 Task: Search one way flight ticket for 5 adults, 2 children, 1 infant in seat and 2 infants on lap in economy from Charlottesville: Charlottesville-albemarle Airport to Gillette: Gillette Campbell County Airport on 5-1-2023. Choice of flights is JetBlue. Number of bags: 6 checked bags. Price is upto 97000. Outbound departure time preference is 22:00.
Action: Mouse moved to (226, 397)
Screenshot: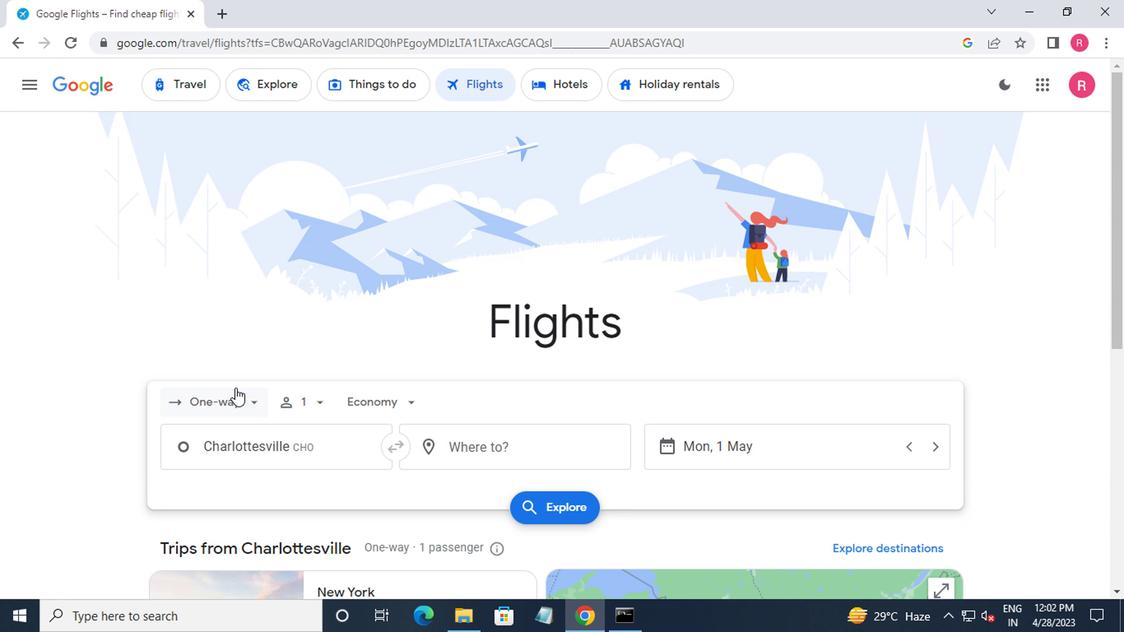 
Action: Mouse pressed left at (226, 397)
Screenshot: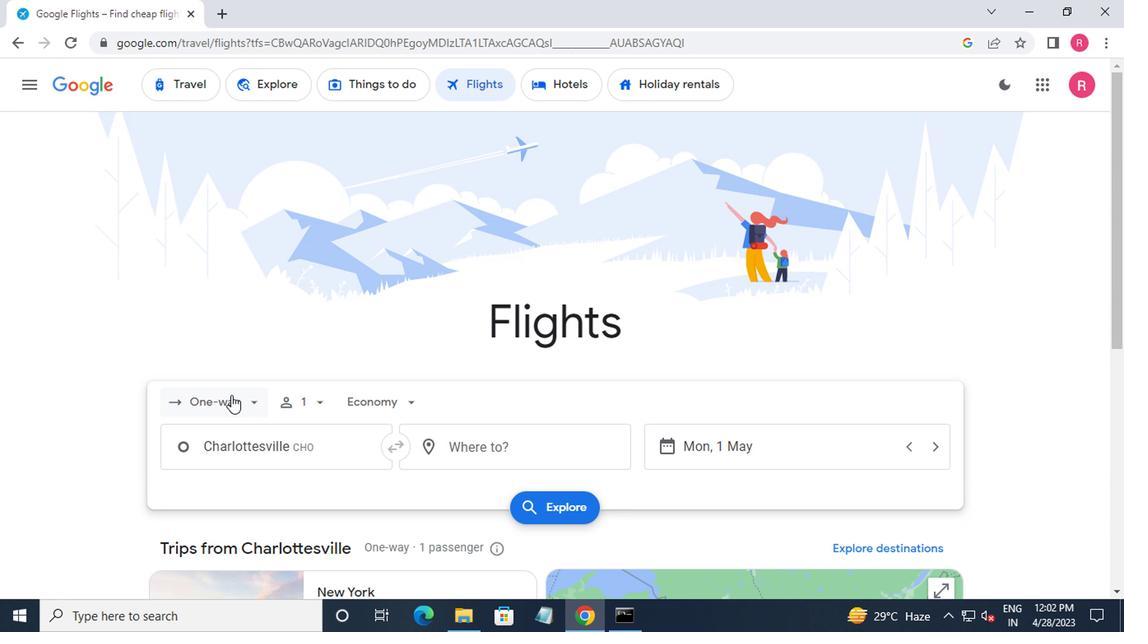 
Action: Mouse moved to (232, 477)
Screenshot: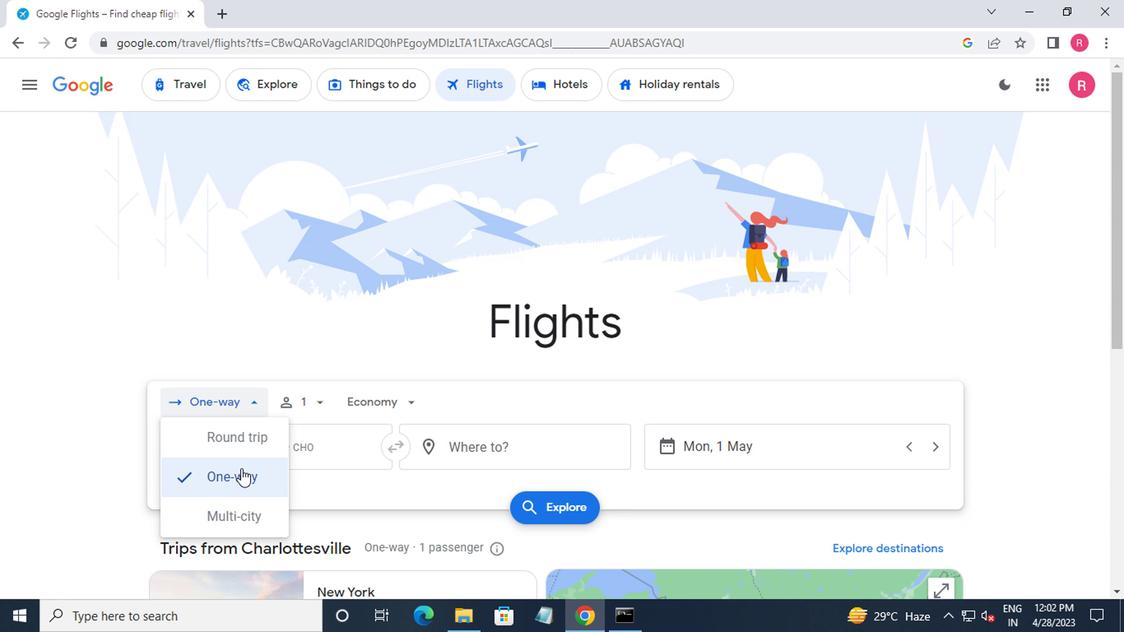 
Action: Mouse pressed left at (232, 477)
Screenshot: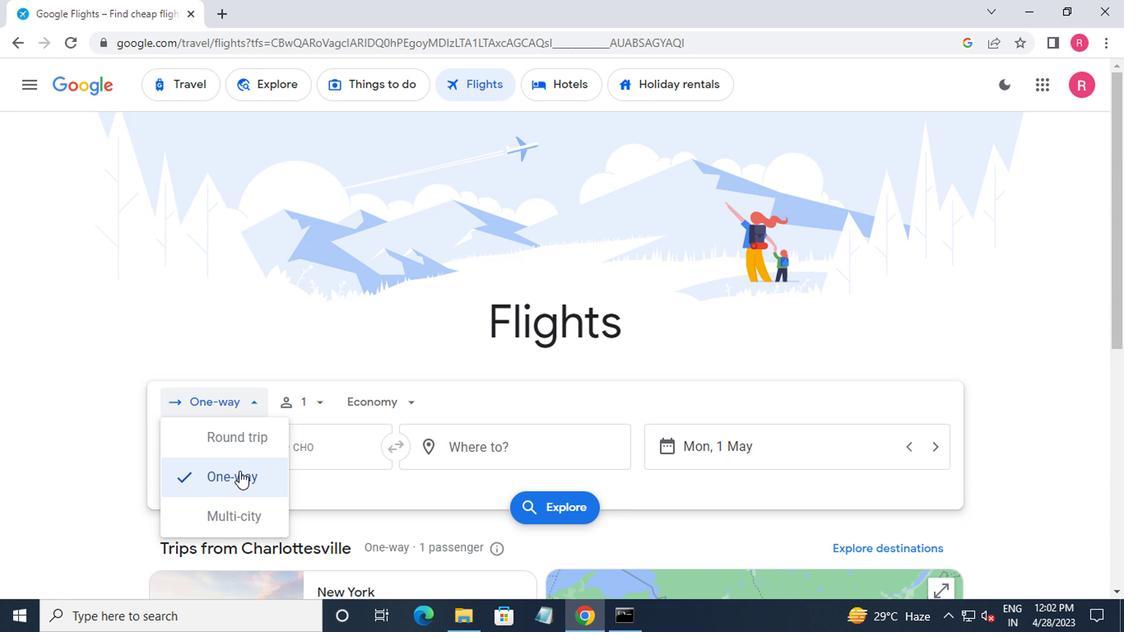 
Action: Mouse moved to (308, 413)
Screenshot: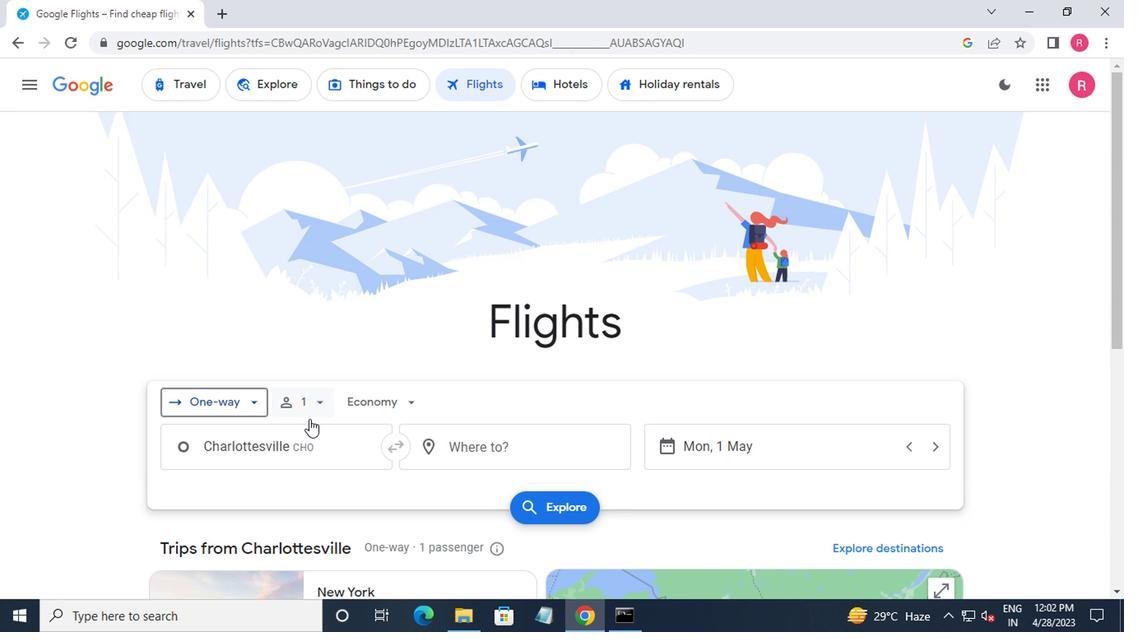 
Action: Mouse pressed left at (308, 413)
Screenshot: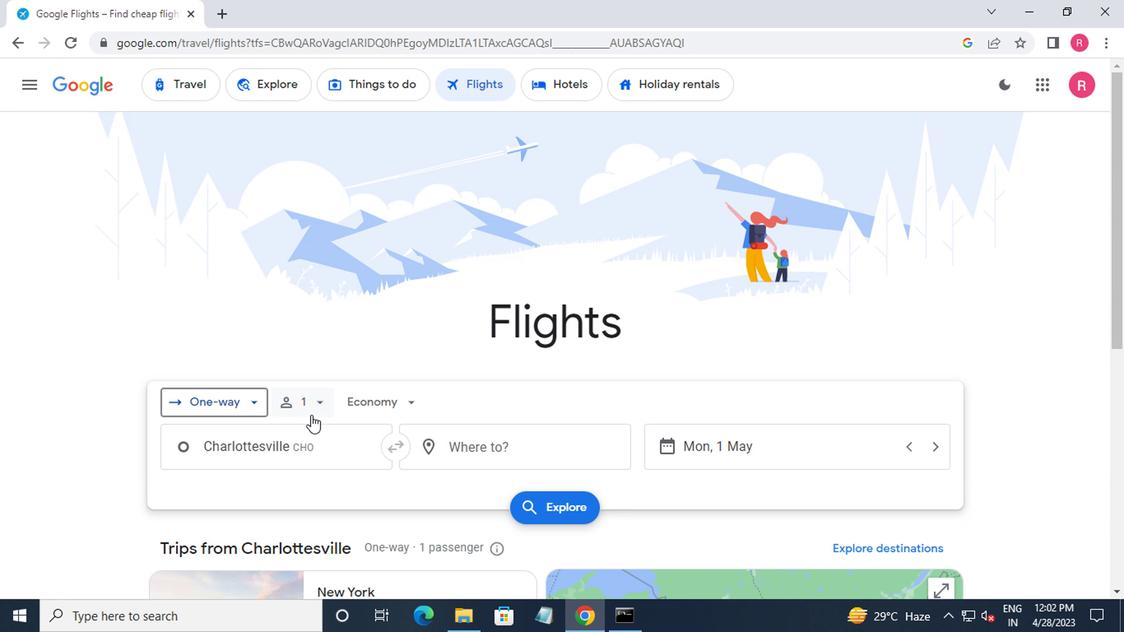 
Action: Mouse moved to (448, 450)
Screenshot: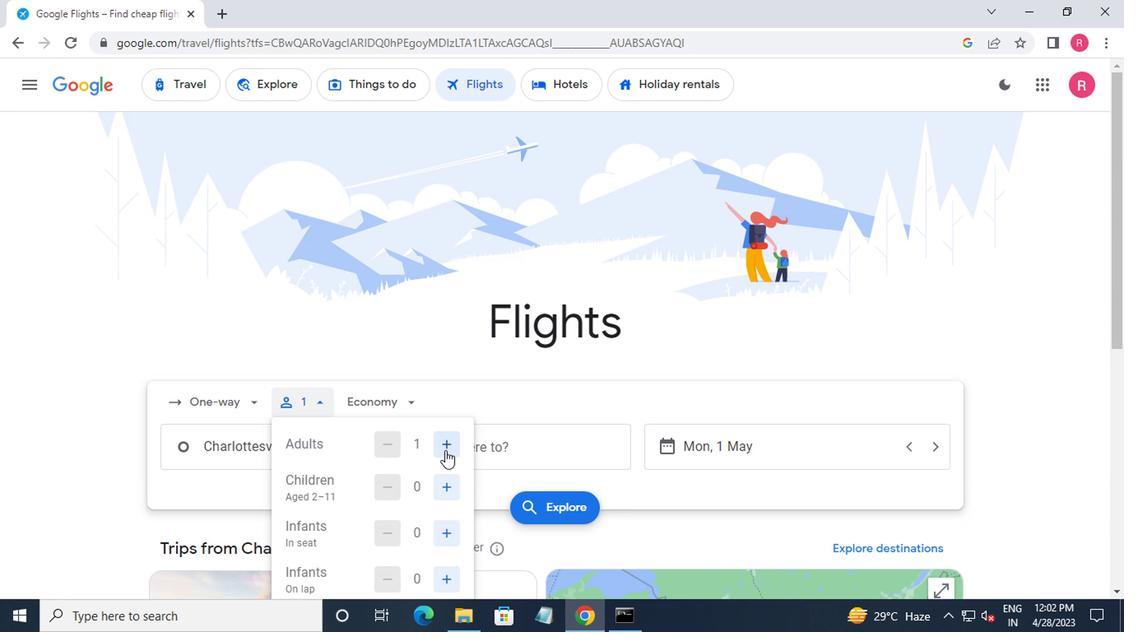 
Action: Mouse pressed left at (448, 450)
Screenshot: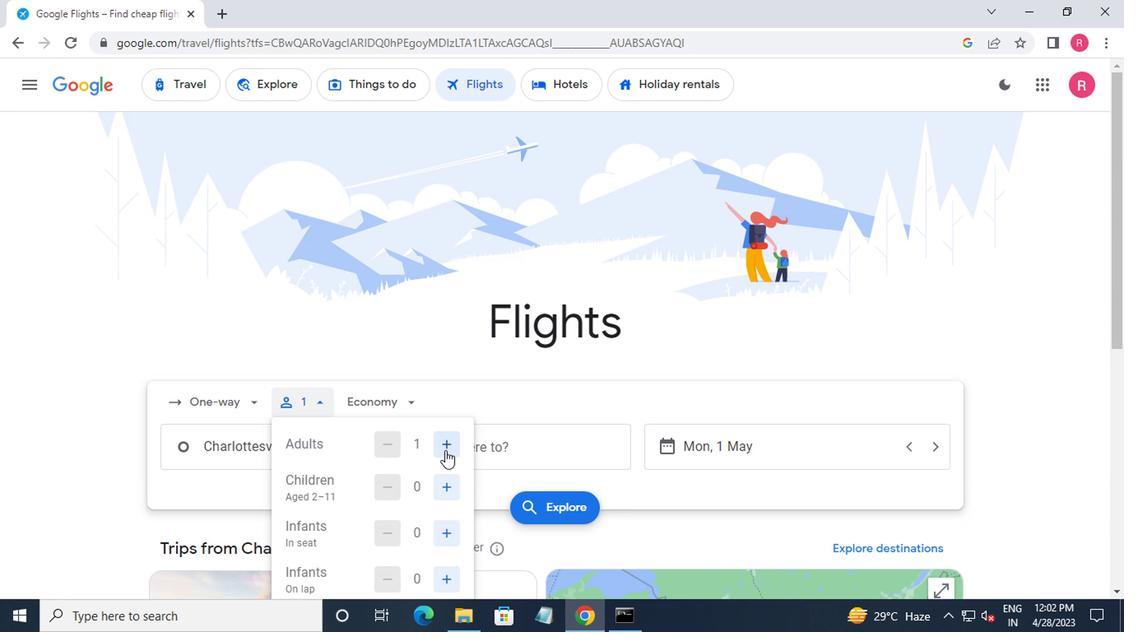
Action: Mouse moved to (449, 449)
Screenshot: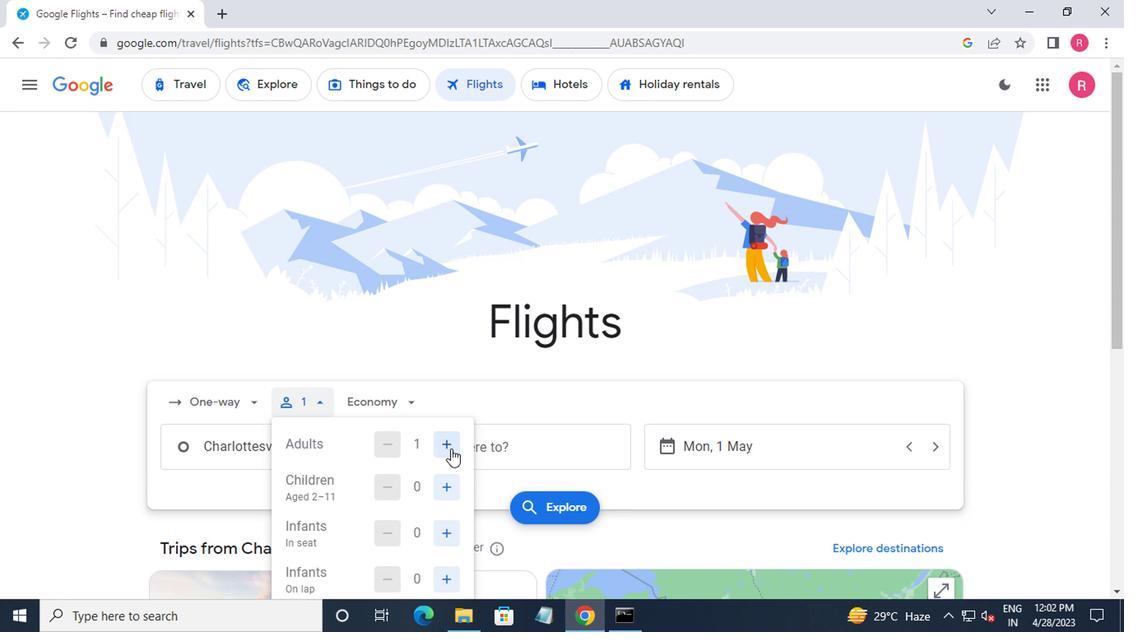 
Action: Mouse pressed left at (449, 449)
Screenshot: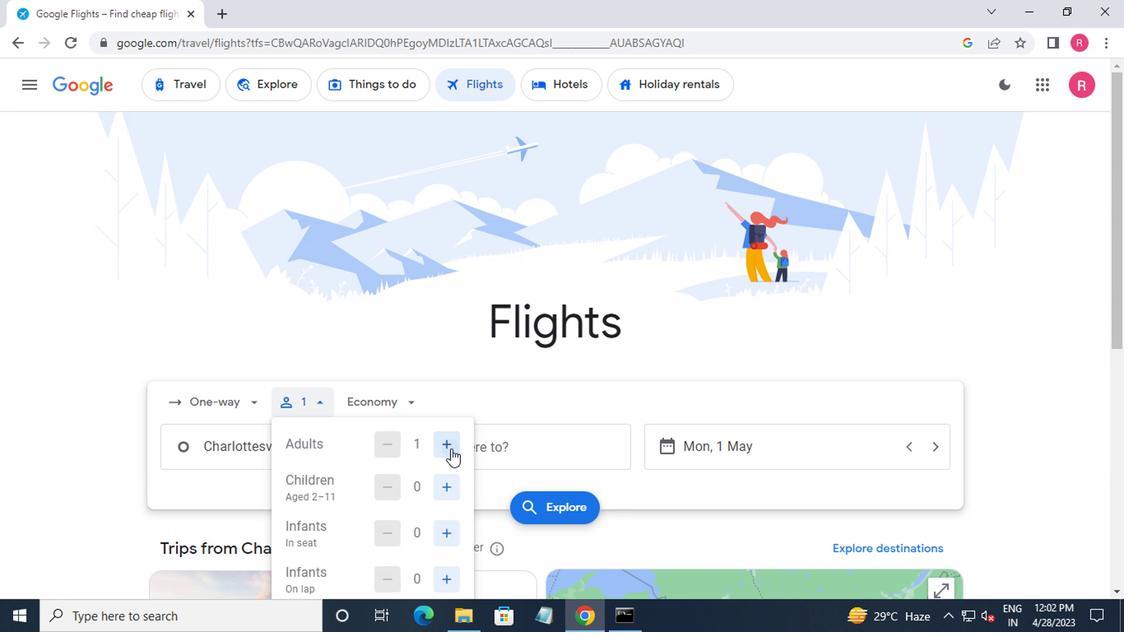 
Action: Mouse pressed left at (449, 449)
Screenshot: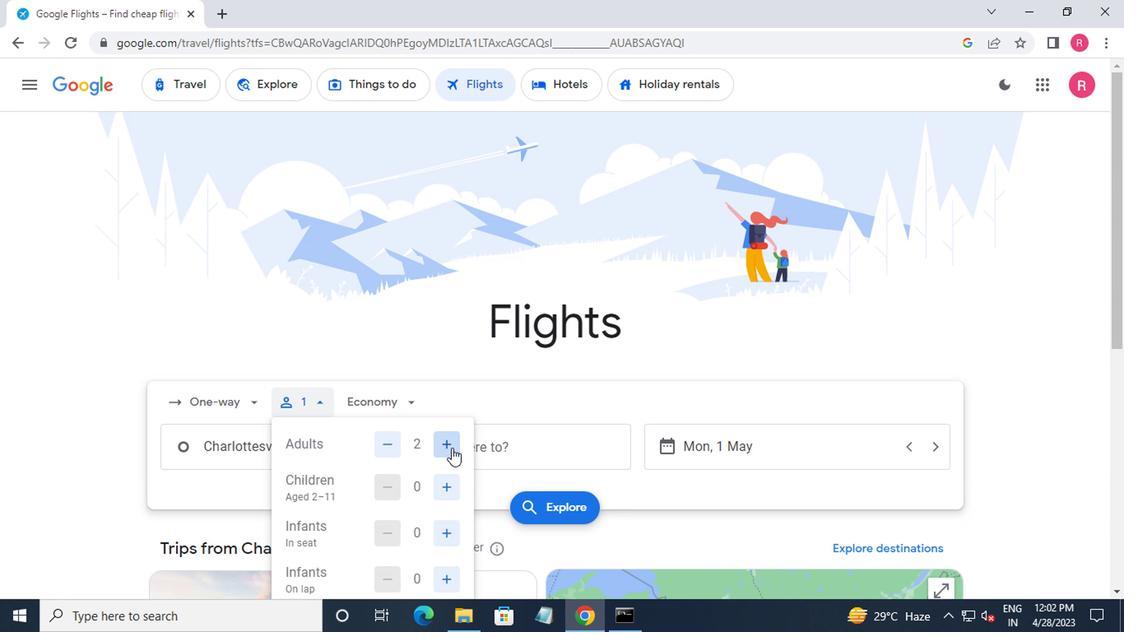 
Action: Mouse moved to (438, 488)
Screenshot: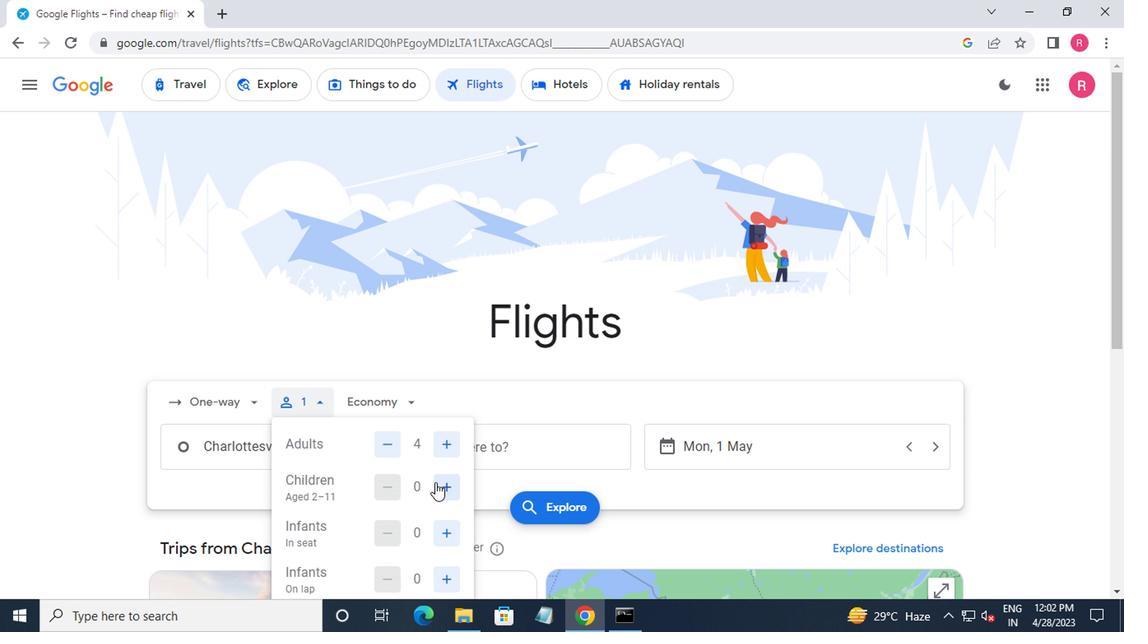 
Action: Mouse pressed left at (438, 488)
Screenshot: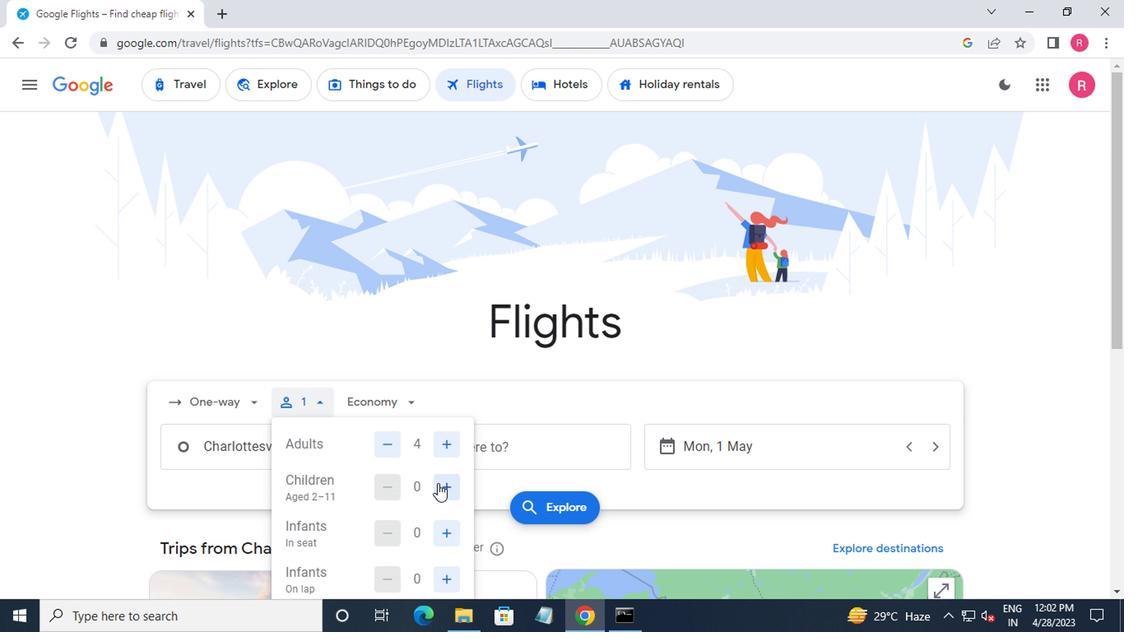 
Action: Mouse moved to (395, 491)
Screenshot: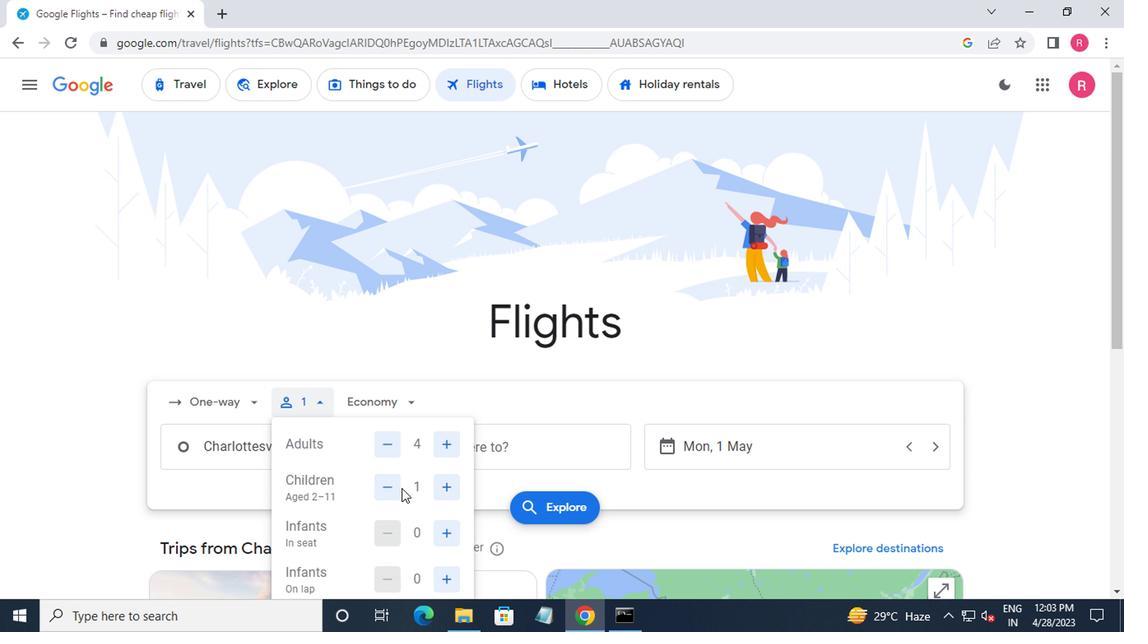 
Action: Mouse pressed left at (395, 491)
Screenshot: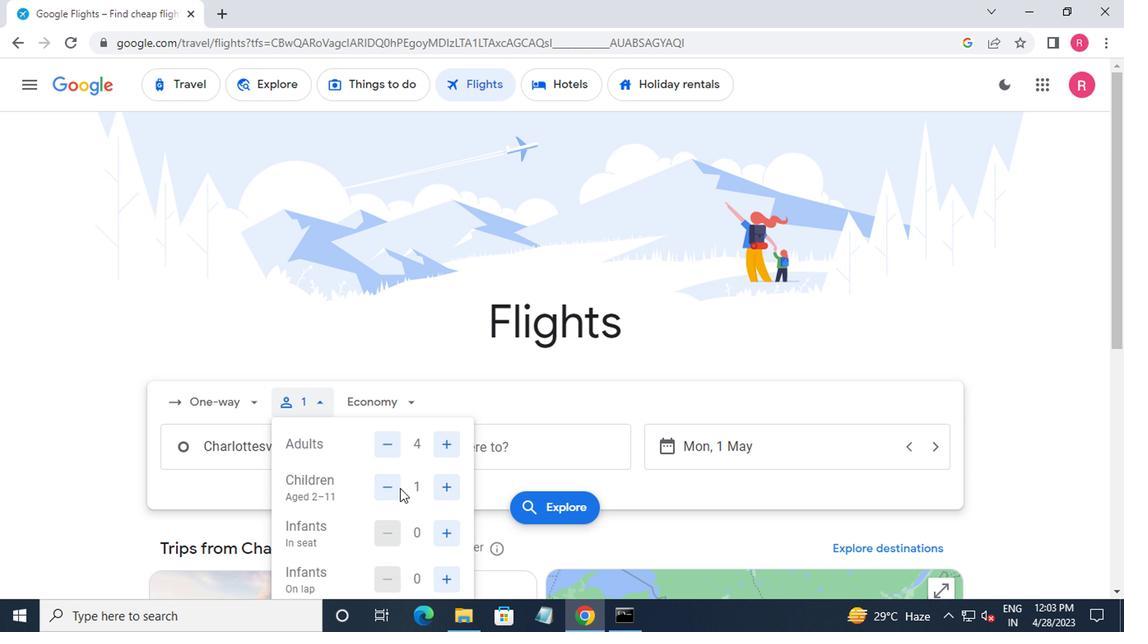 
Action: Mouse moved to (454, 537)
Screenshot: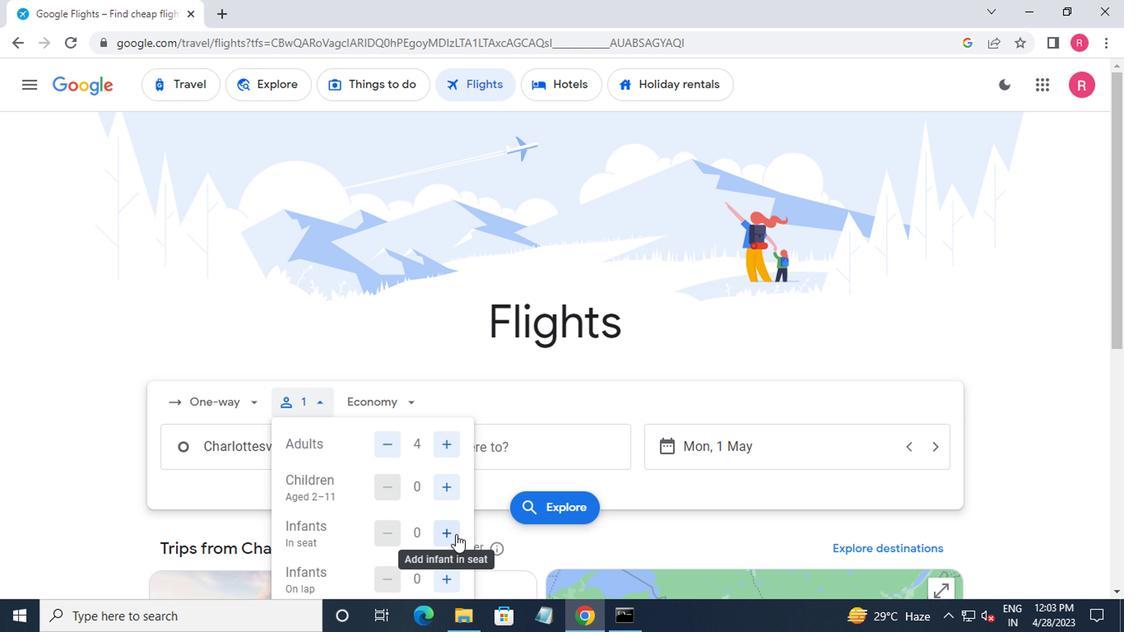 
Action: Mouse pressed left at (454, 537)
Screenshot: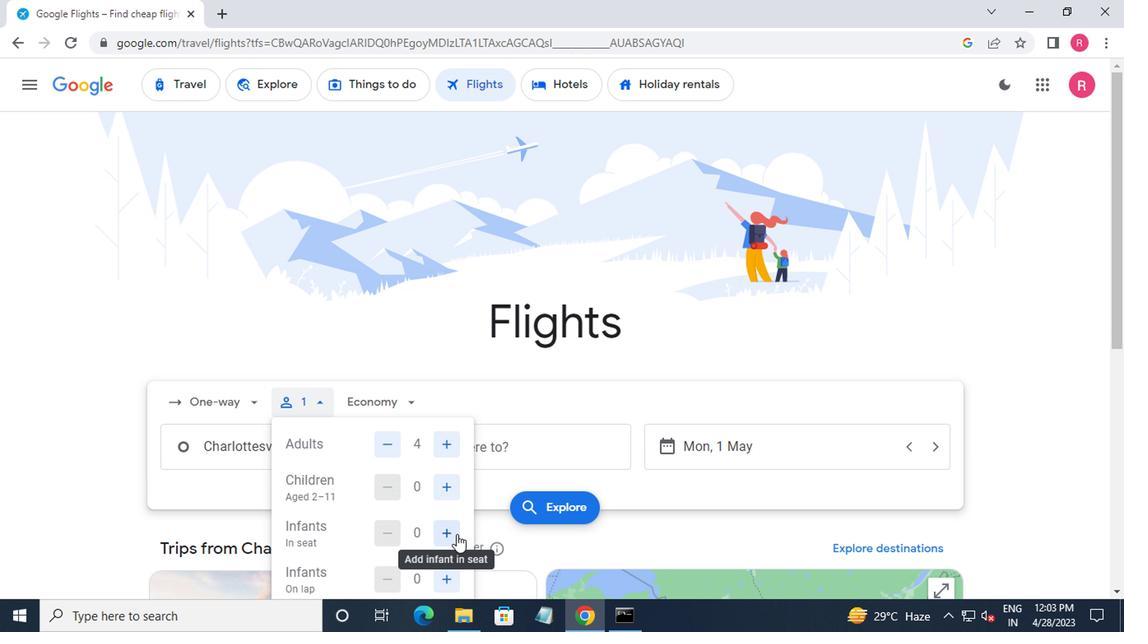 
Action: Mouse moved to (393, 409)
Screenshot: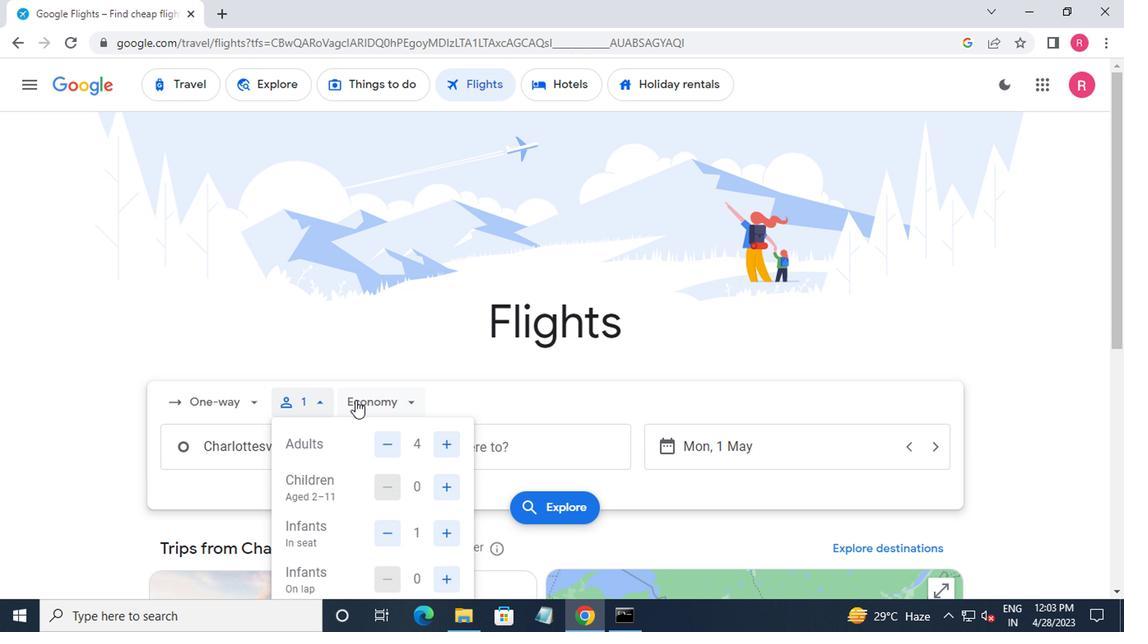 
Action: Mouse pressed left at (393, 409)
Screenshot: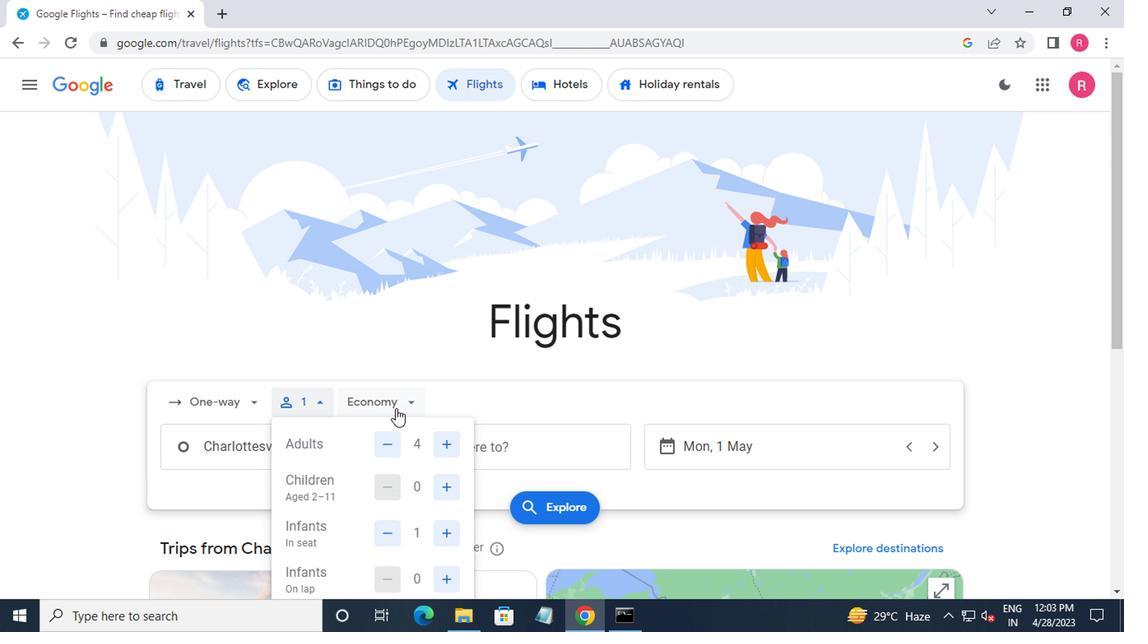 
Action: Mouse moved to (404, 493)
Screenshot: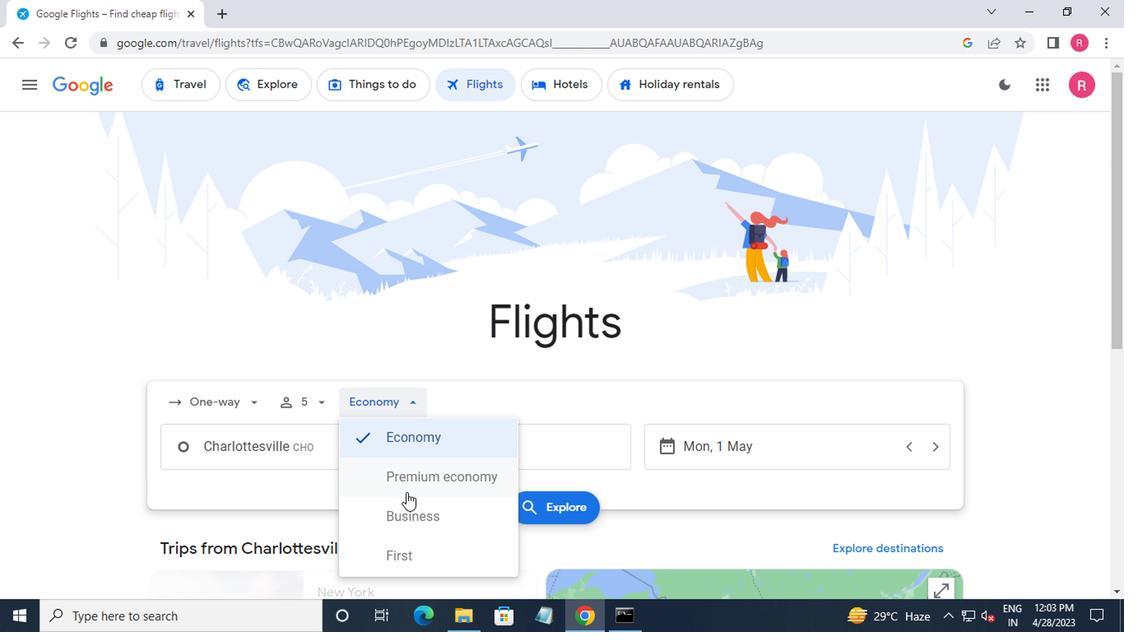 
Action: Mouse pressed left at (404, 493)
Screenshot: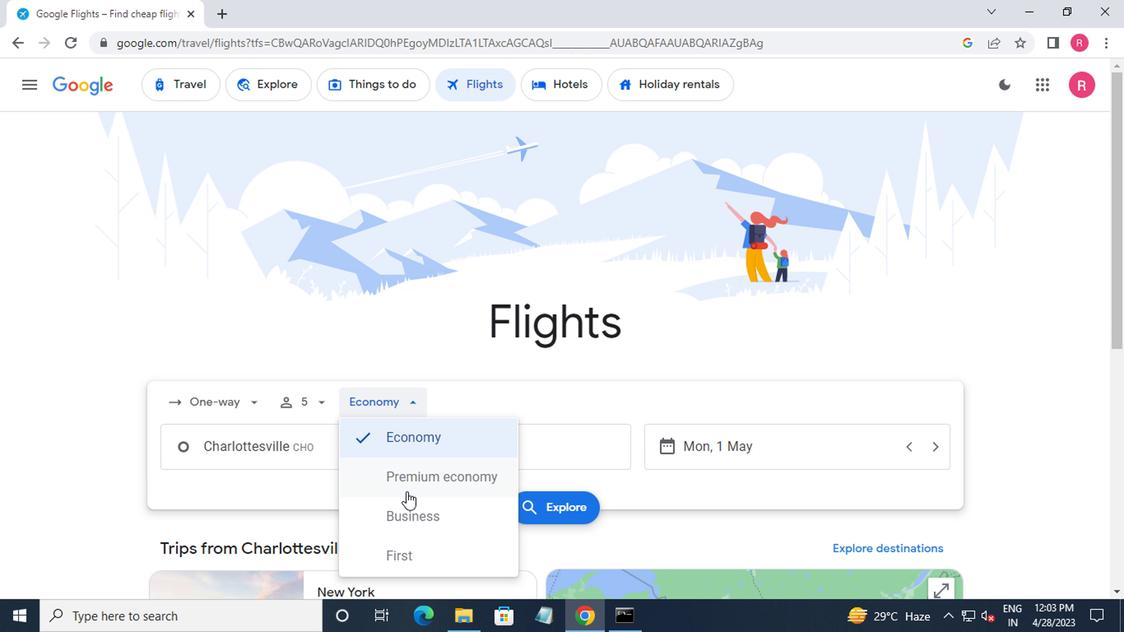 
Action: Mouse moved to (302, 459)
Screenshot: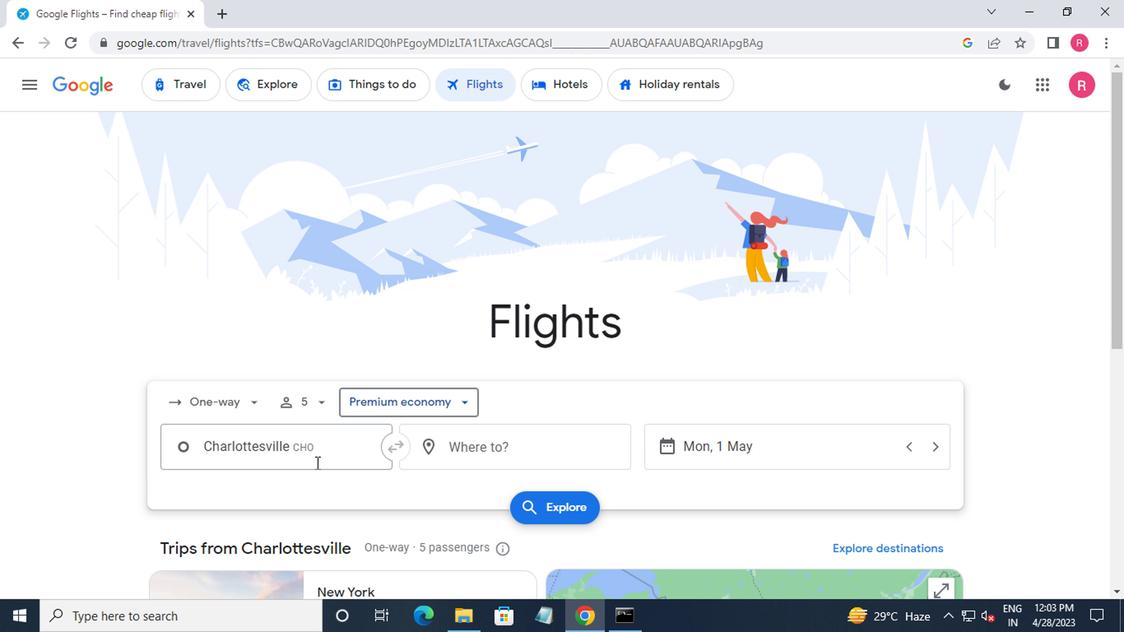
Action: Mouse pressed left at (302, 459)
Screenshot: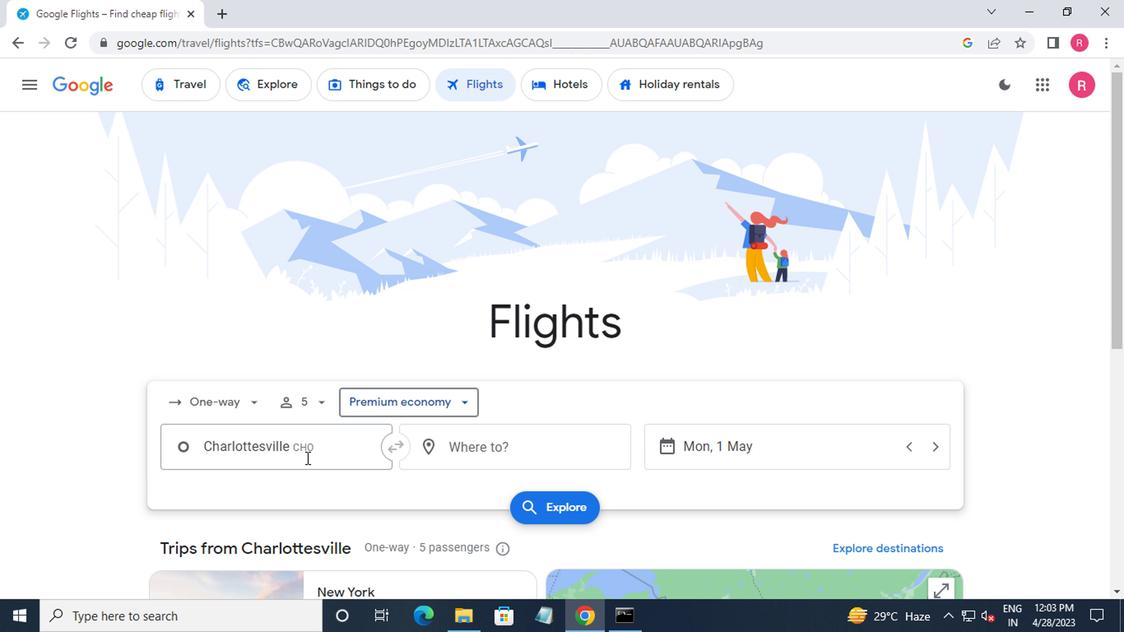 
Action: Mouse moved to (301, 458)
Screenshot: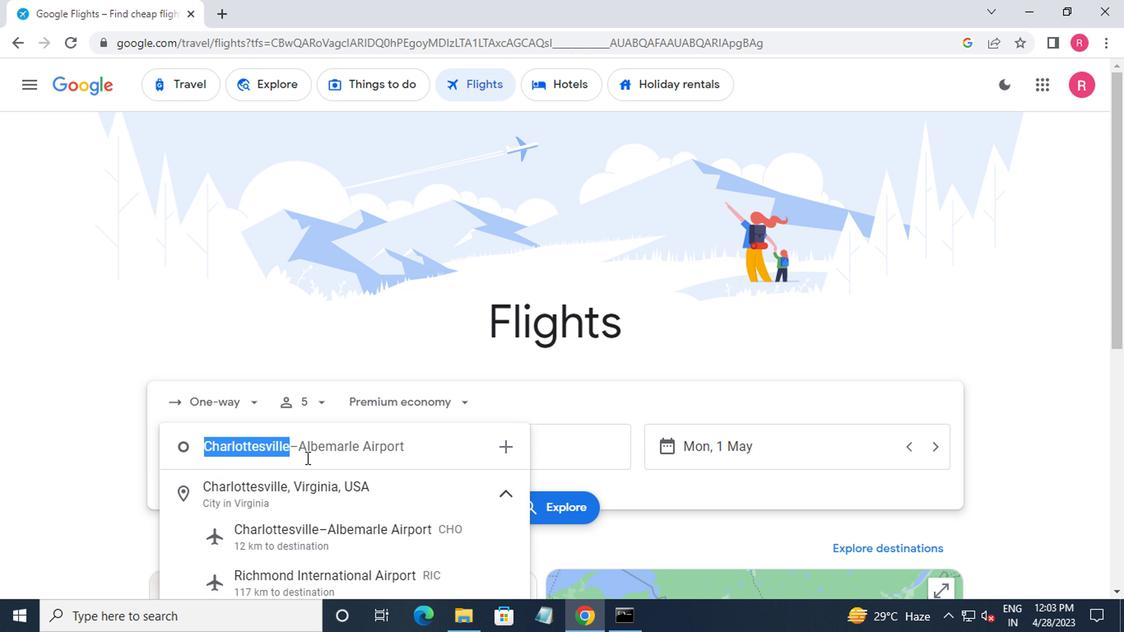 
Action: Key pressed <Key.shift_r>Lynchburg<Key.space>
Screenshot: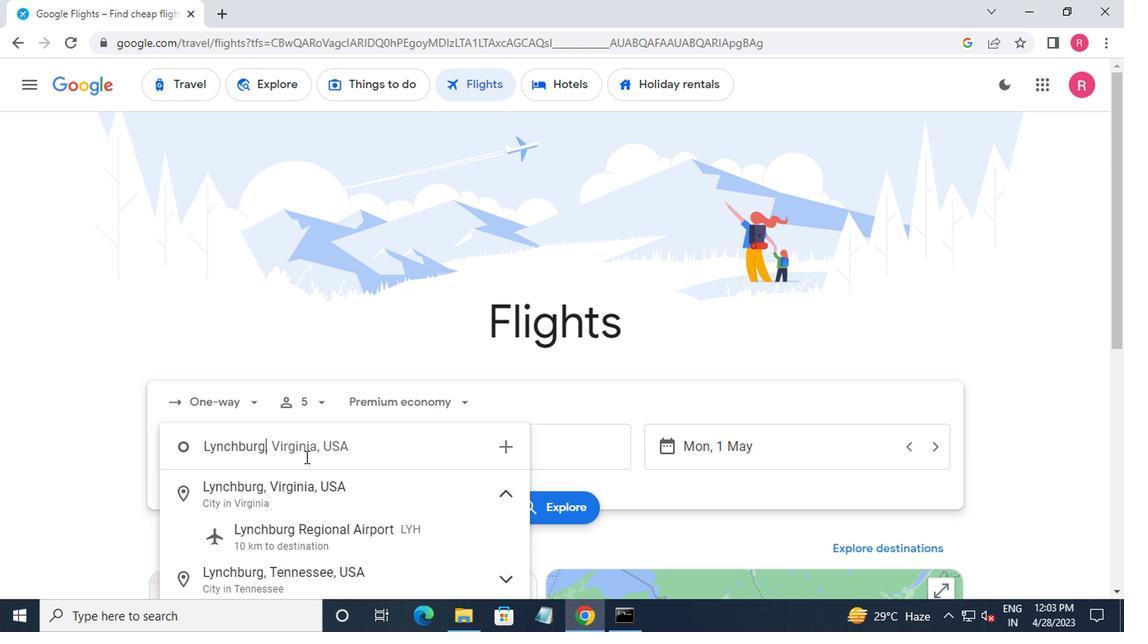 
Action: Mouse moved to (321, 536)
Screenshot: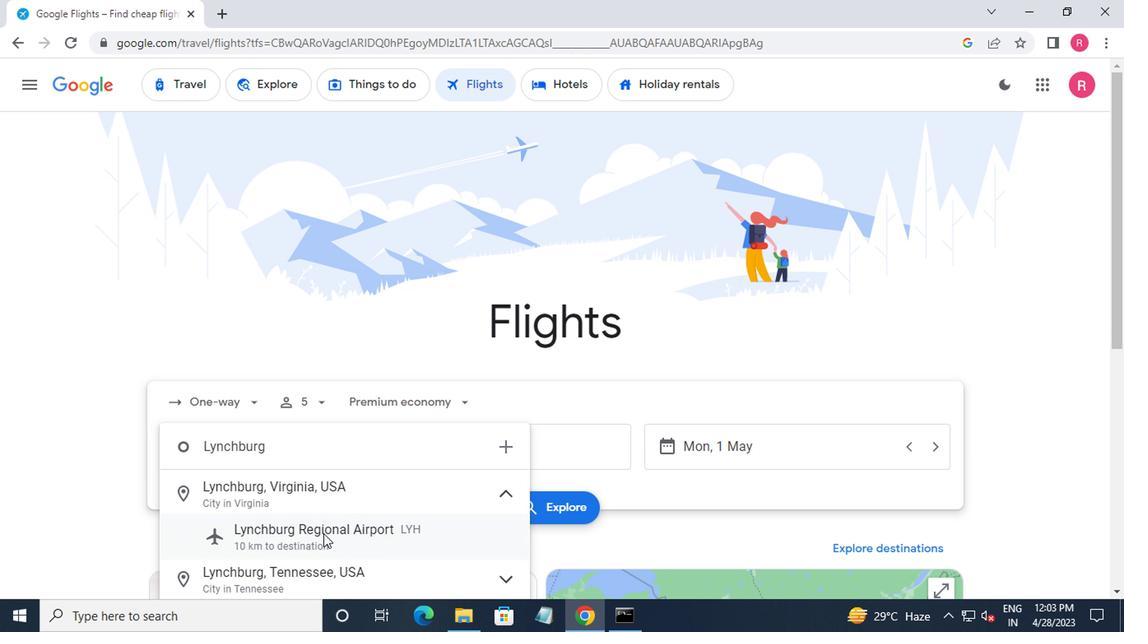 
Action: Mouse pressed left at (321, 536)
Screenshot: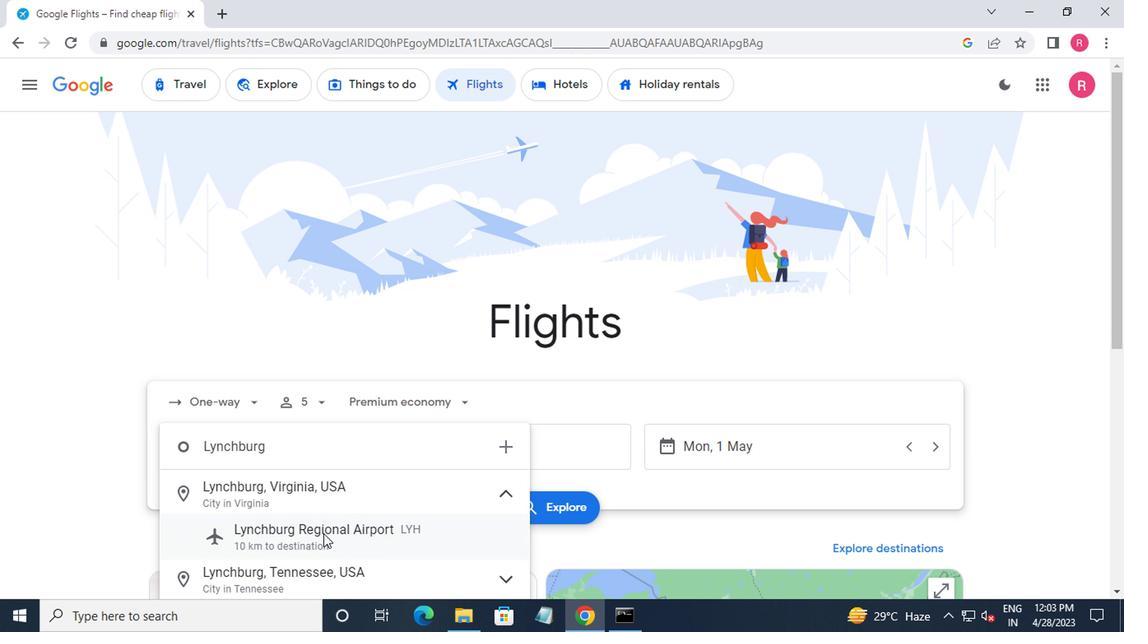 
Action: Mouse moved to (486, 454)
Screenshot: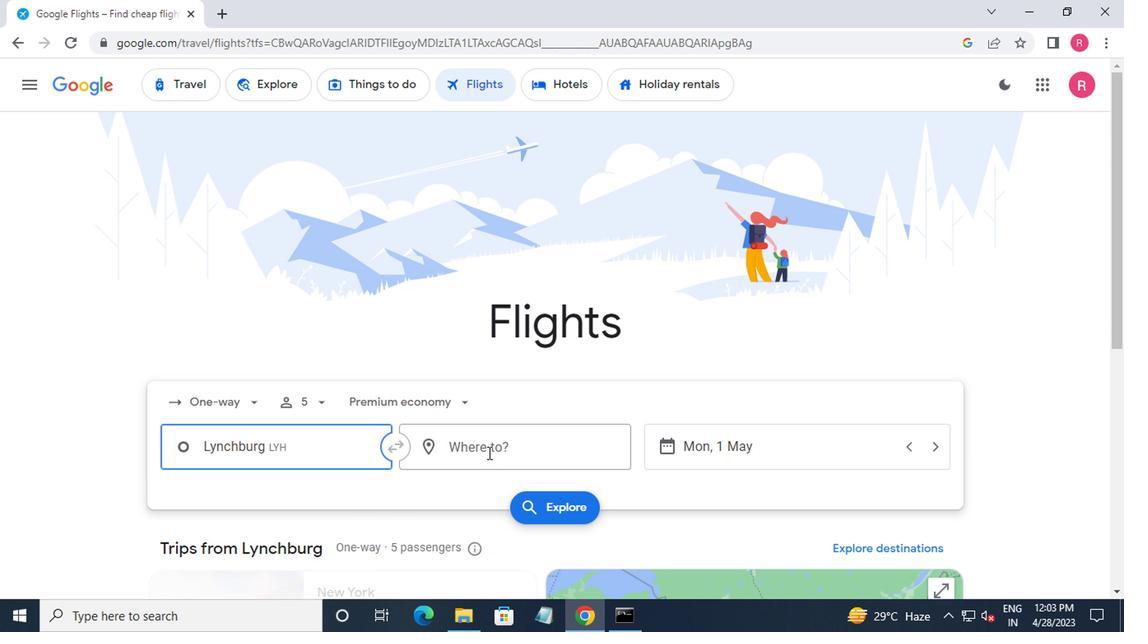 
Action: Mouse pressed left at (486, 454)
Screenshot: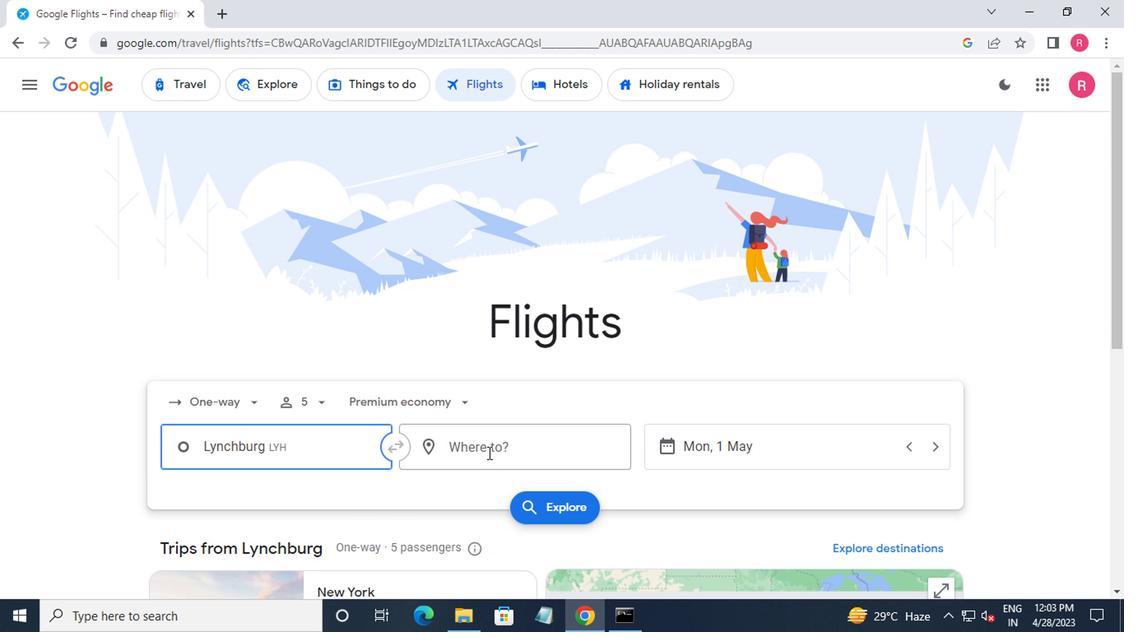 
Action: Mouse moved to (498, 519)
Screenshot: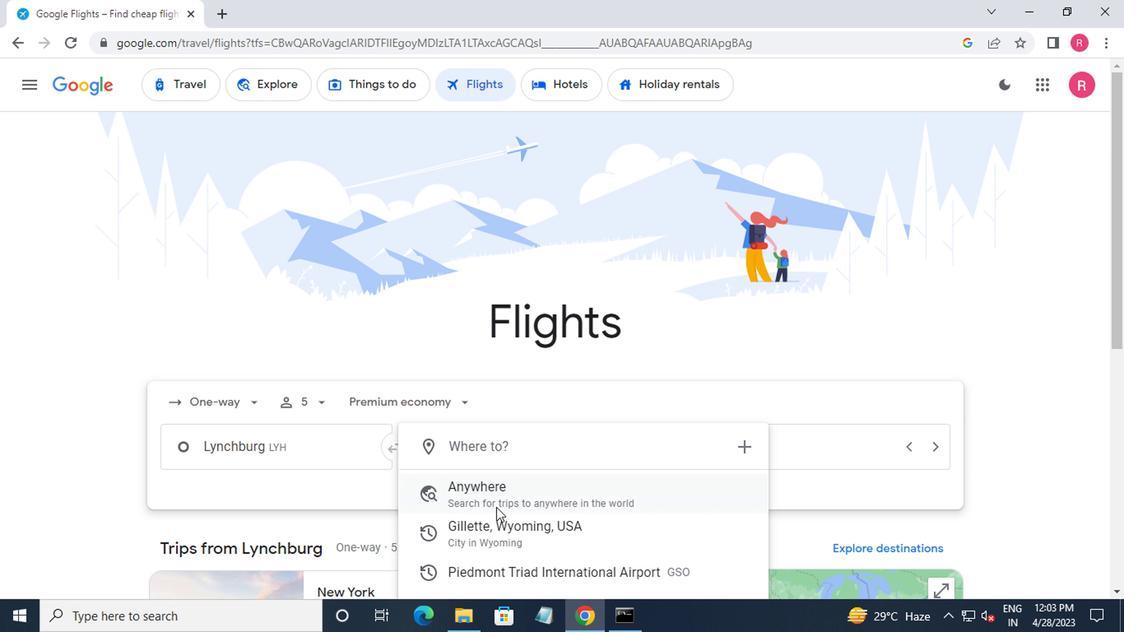
Action: Mouse scrolled (498, 519) with delta (0, 0)
Screenshot: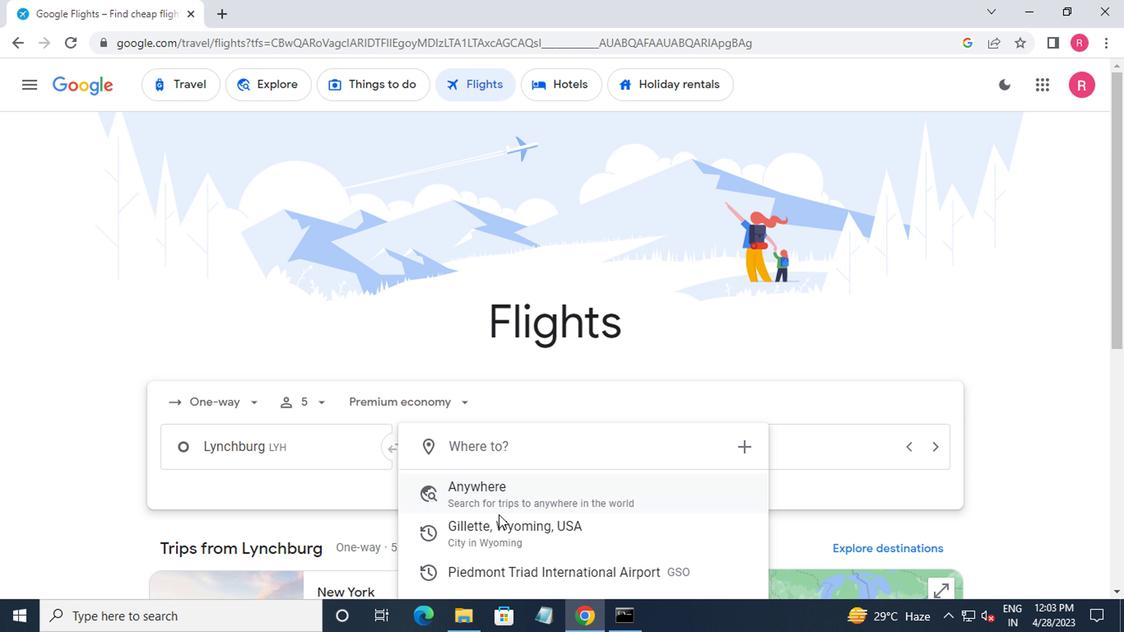 
Action: Mouse moved to (498, 526)
Screenshot: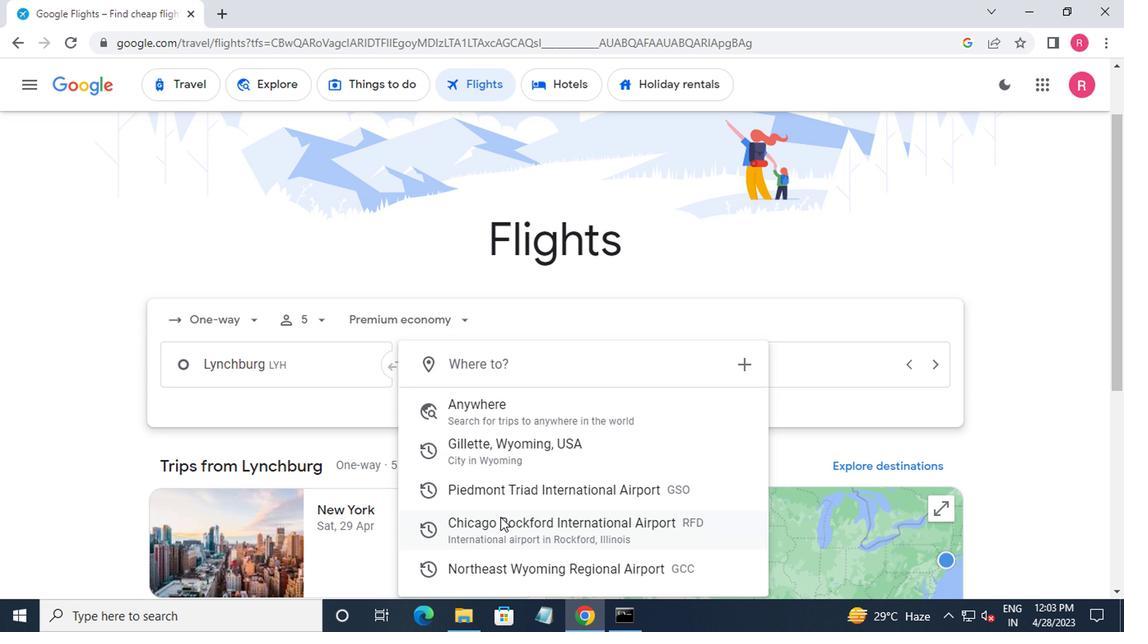 
Action: Mouse pressed left at (498, 526)
Screenshot: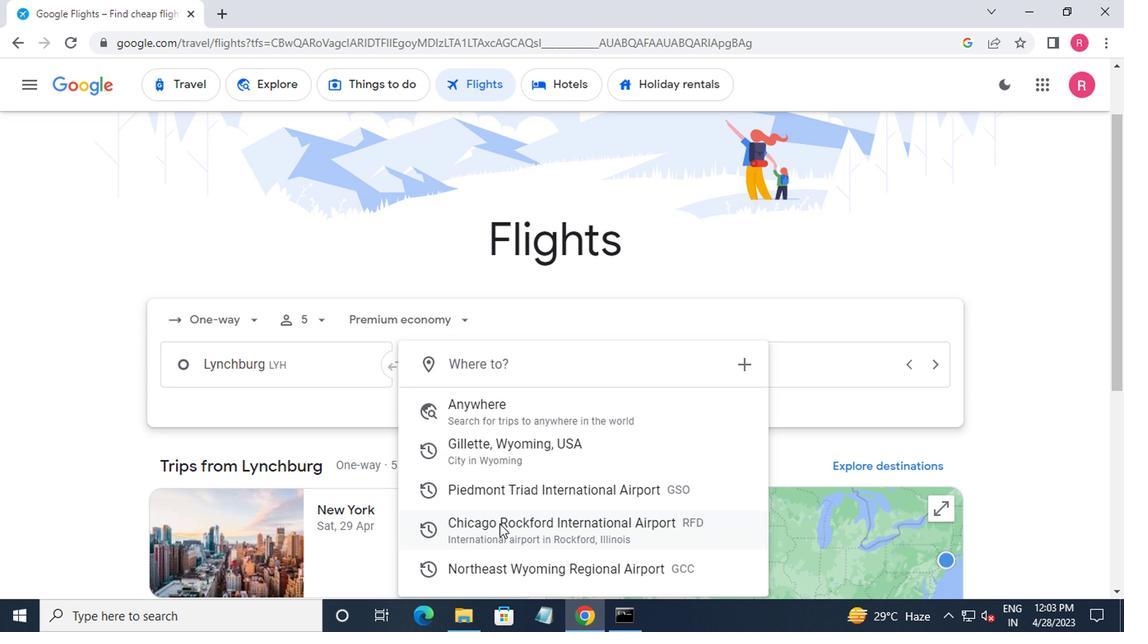 
Action: Mouse moved to (777, 372)
Screenshot: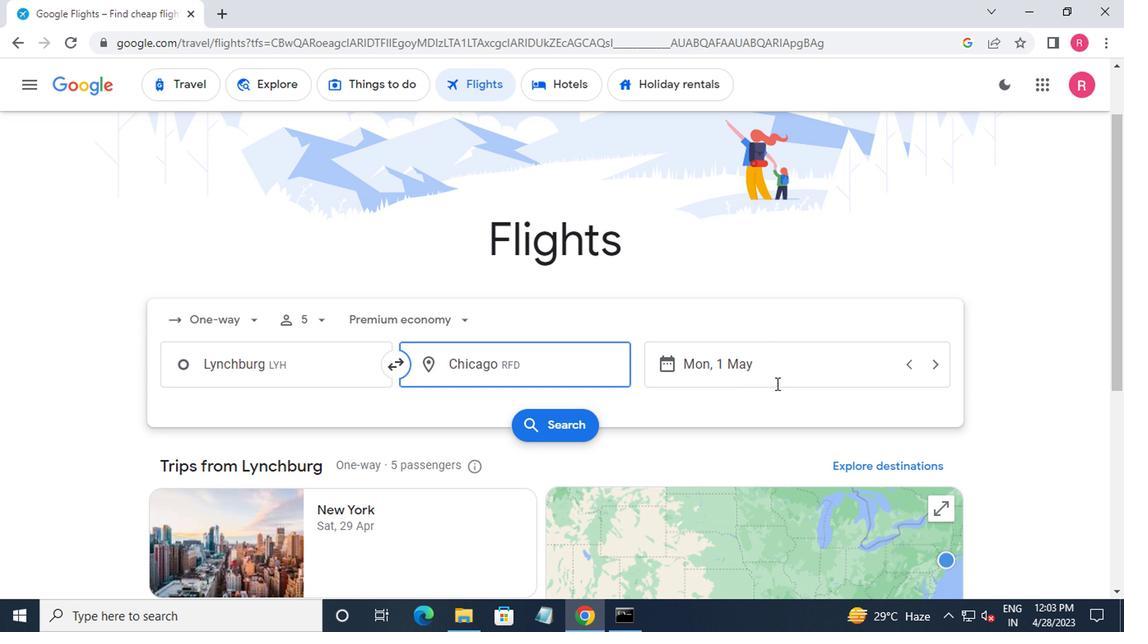
Action: Mouse pressed left at (777, 372)
Screenshot: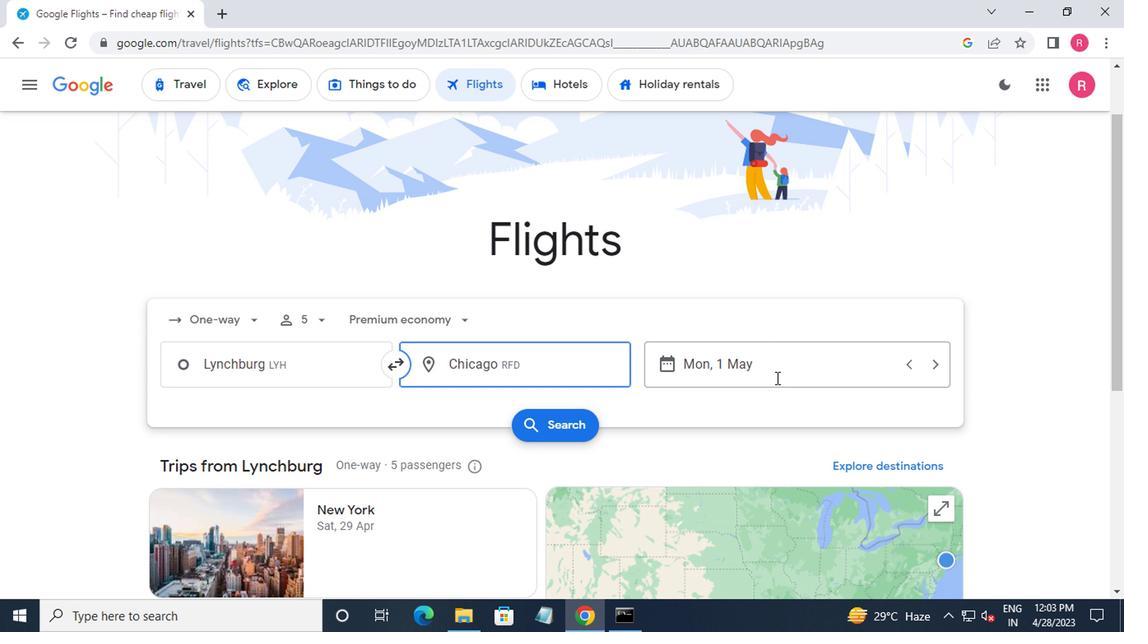
Action: Mouse moved to (722, 299)
Screenshot: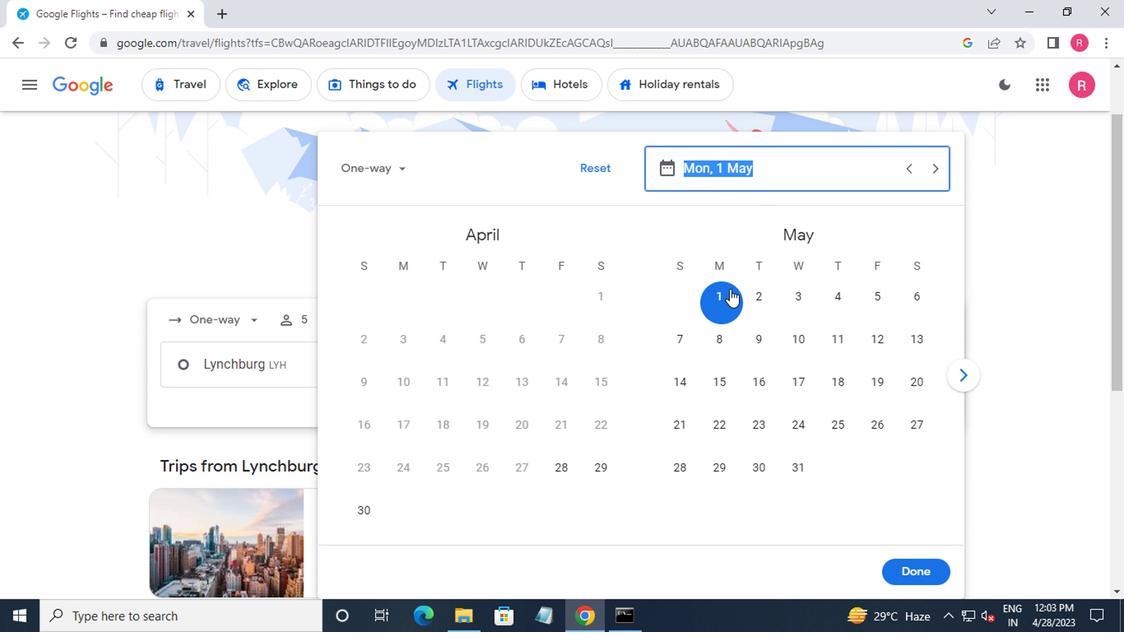 
Action: Mouse pressed left at (722, 299)
Screenshot: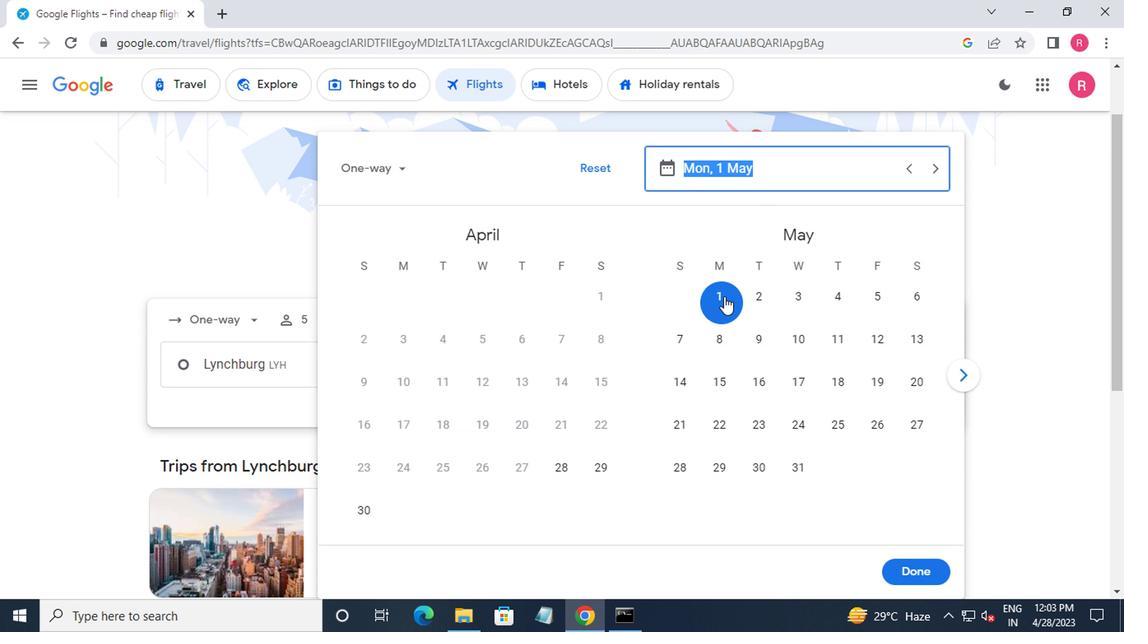 
Action: Mouse moved to (916, 566)
Screenshot: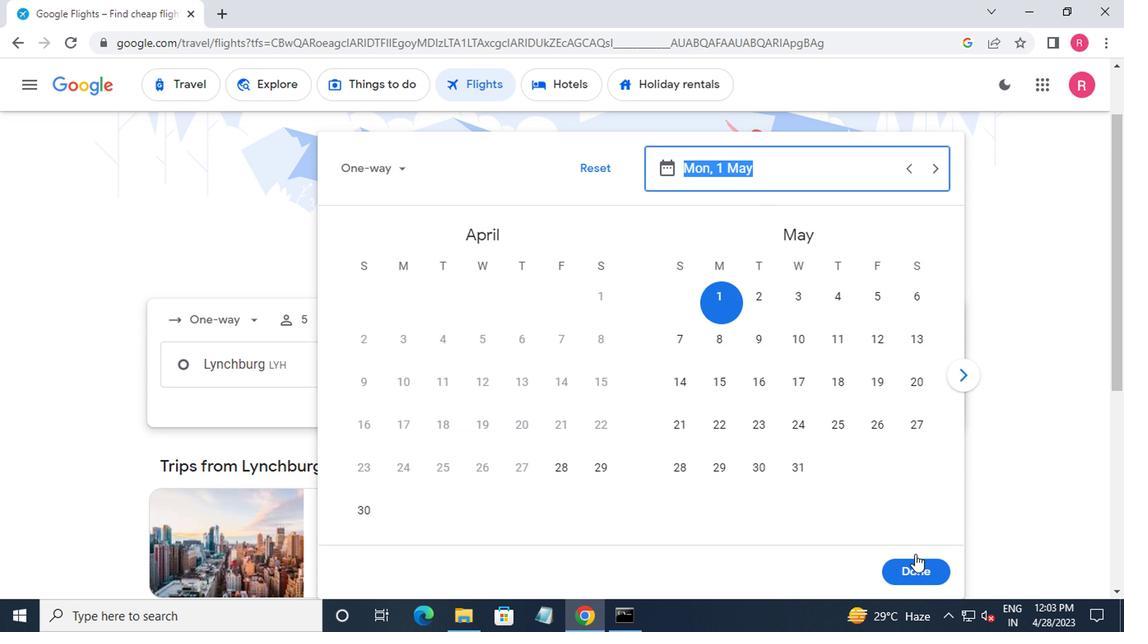 
Action: Mouse pressed left at (916, 566)
Screenshot: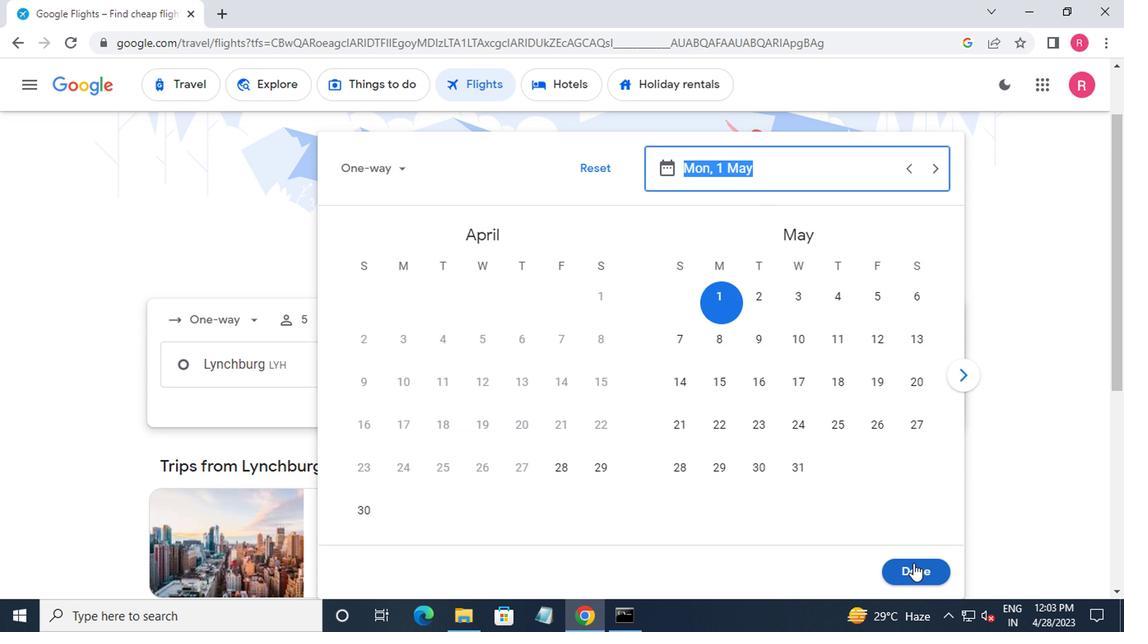 
Action: Mouse moved to (583, 437)
Screenshot: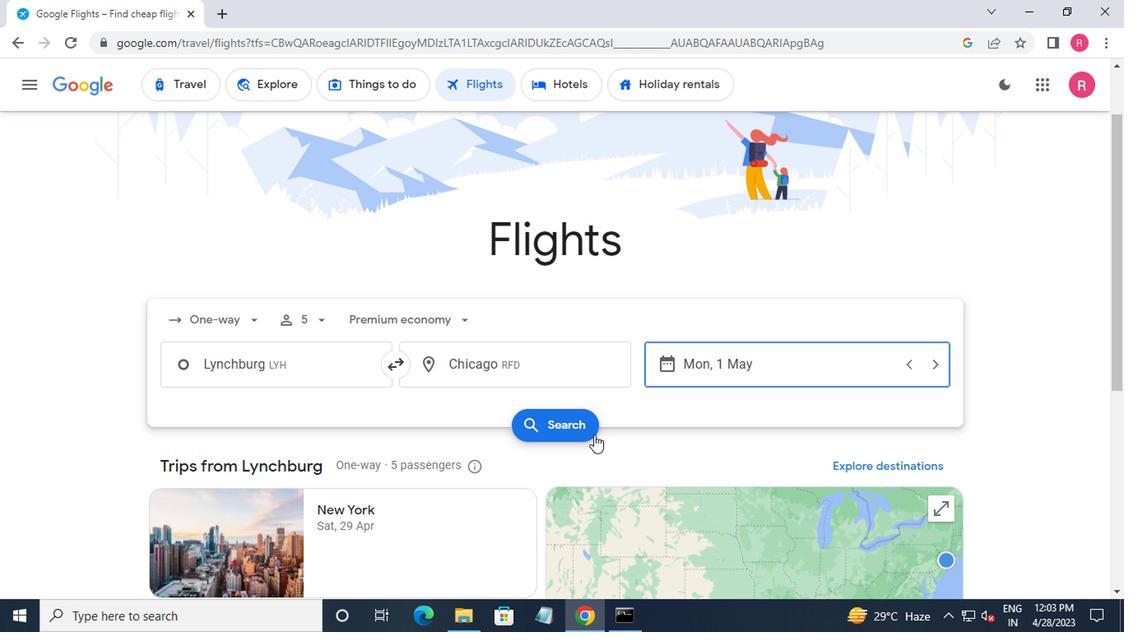 
Action: Mouse pressed left at (583, 437)
Screenshot: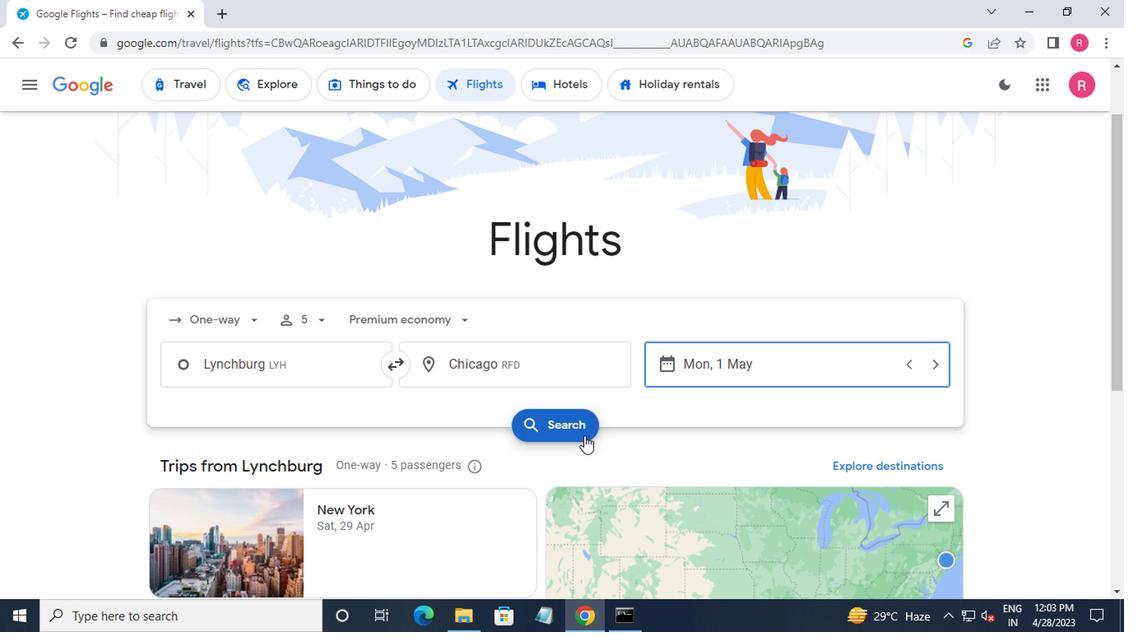 
Action: Mouse moved to (200, 239)
Screenshot: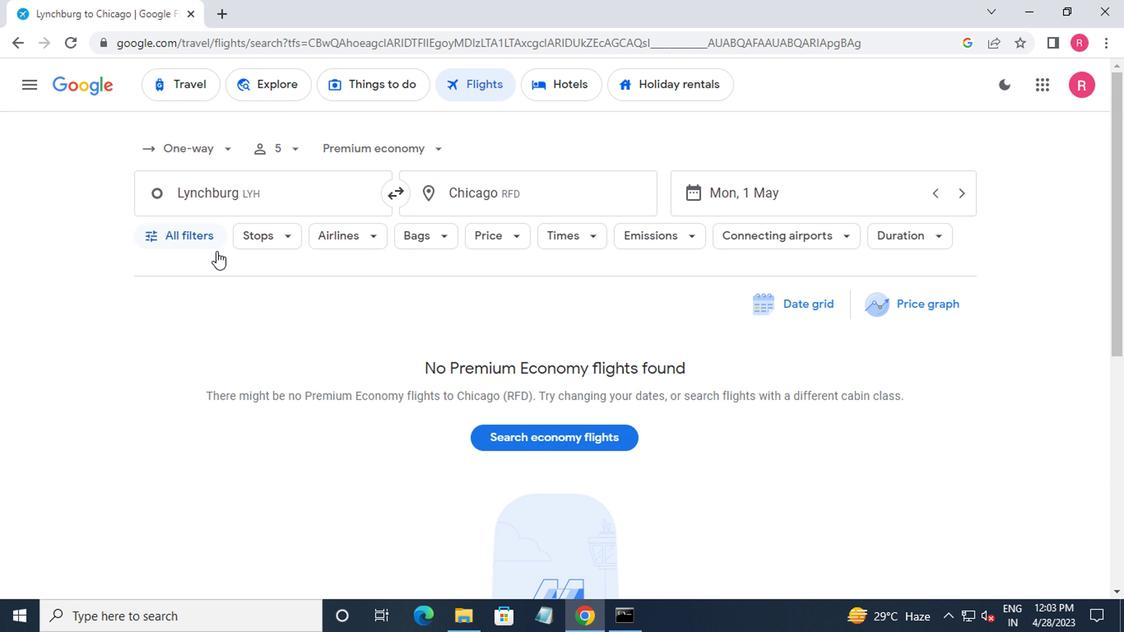 
Action: Mouse pressed left at (200, 239)
Screenshot: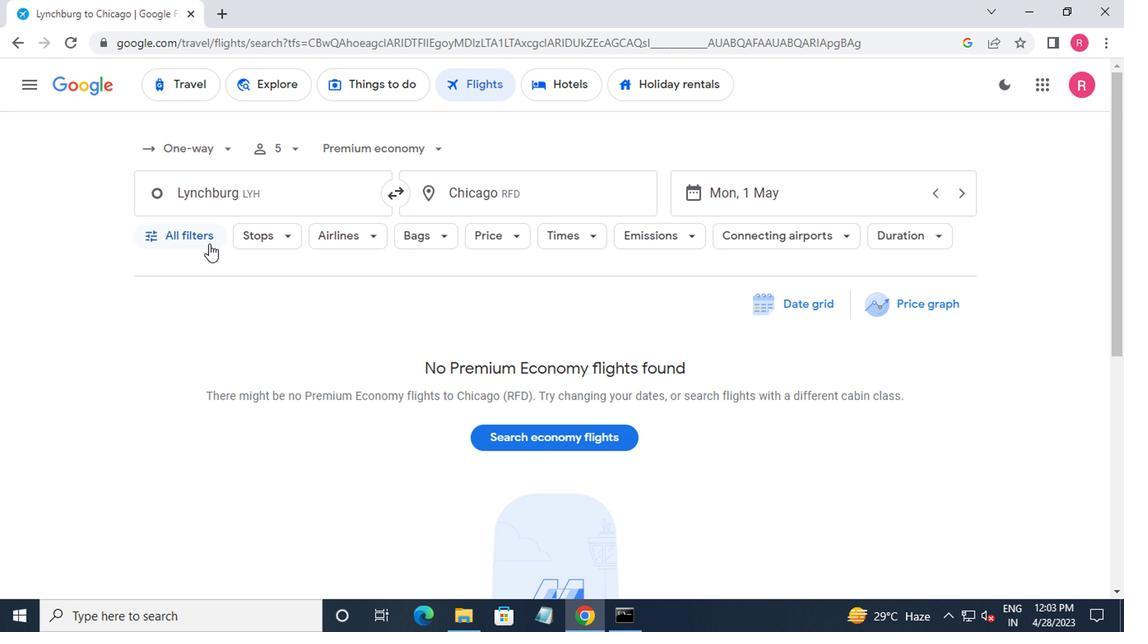 
Action: Mouse moved to (202, 292)
Screenshot: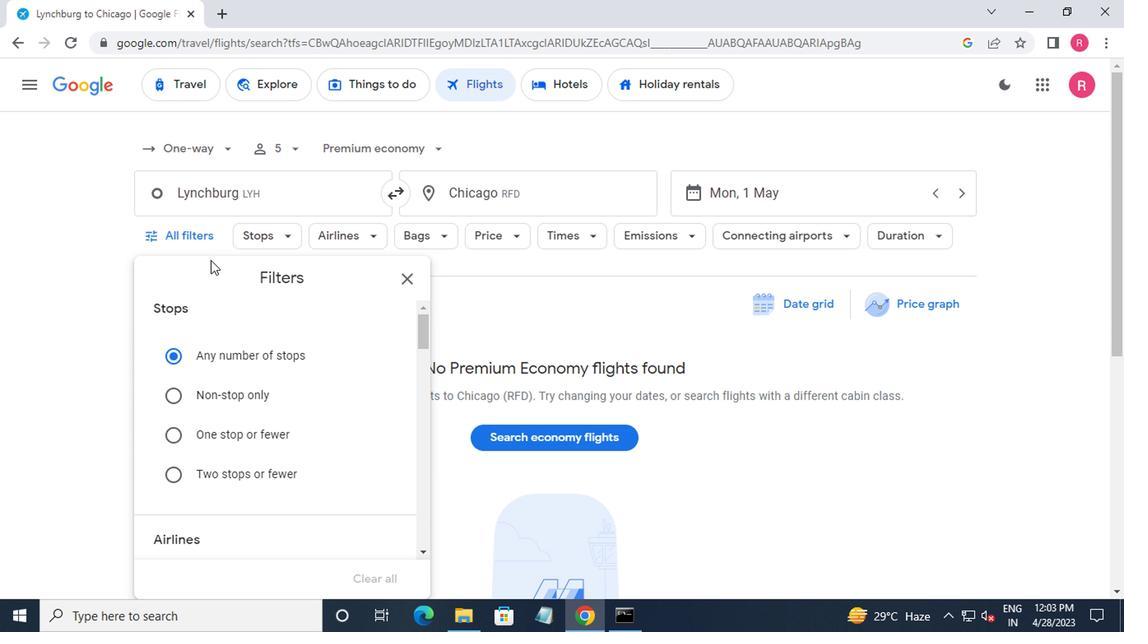 
Action: Mouse scrolled (202, 292) with delta (0, 0)
Screenshot: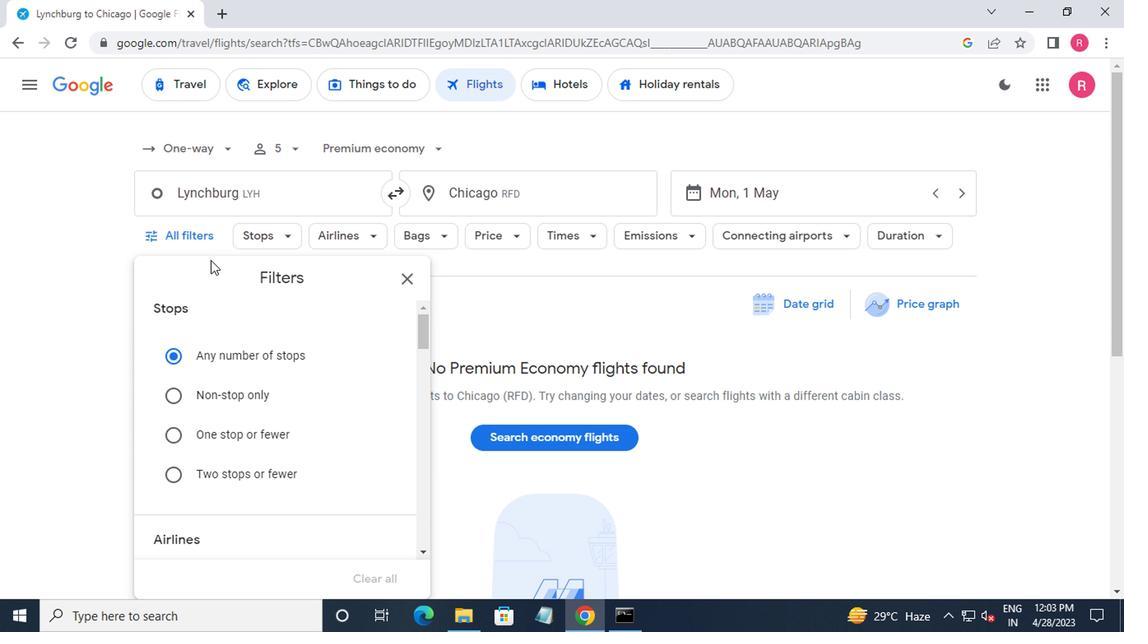 
Action: Mouse moved to (209, 319)
Screenshot: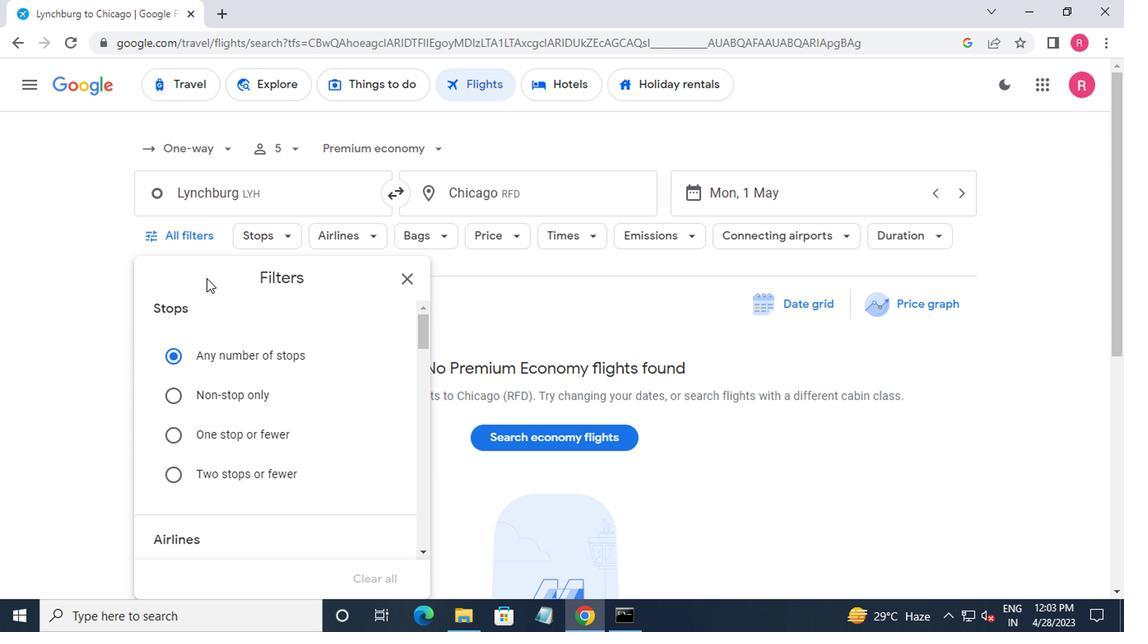 
Action: Mouse scrolled (209, 318) with delta (0, -1)
Screenshot: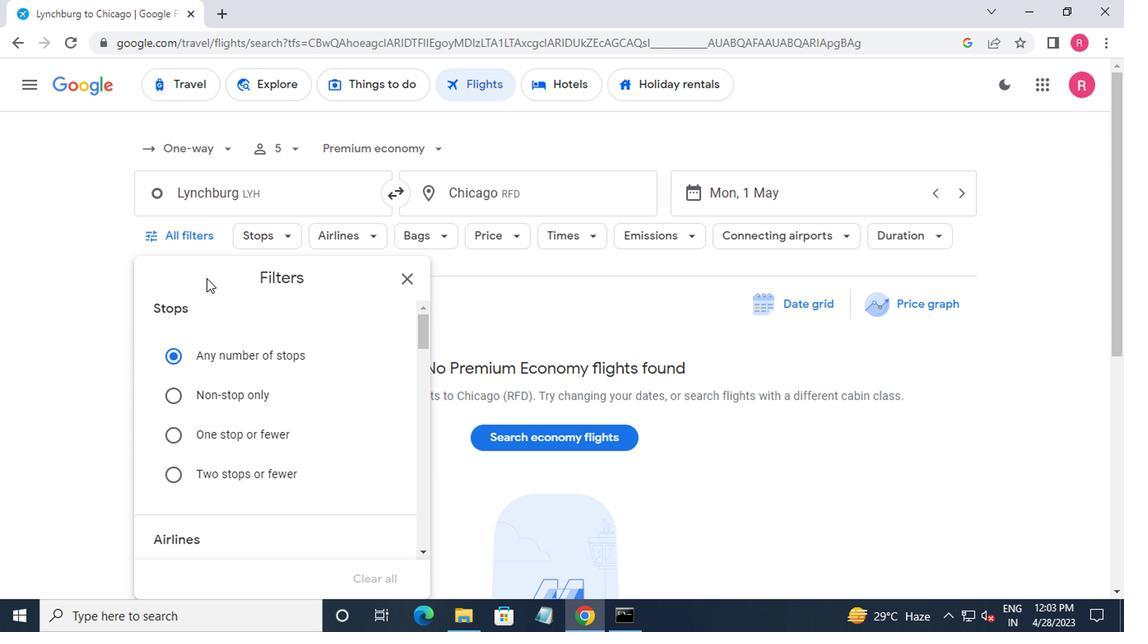 
Action: Mouse moved to (215, 328)
Screenshot: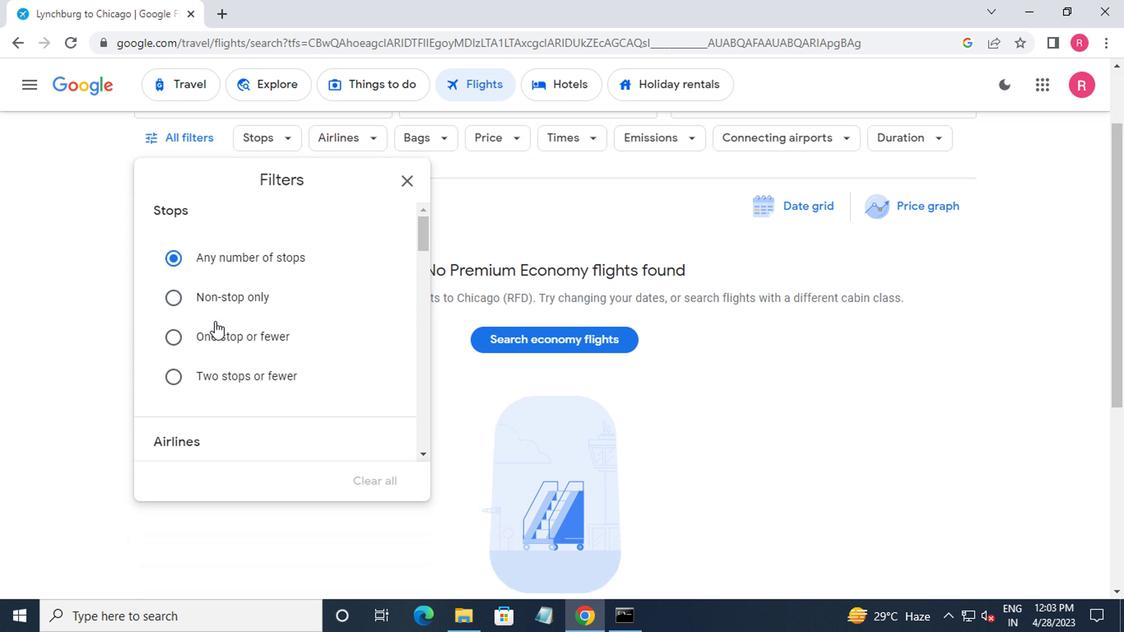 
Action: Mouse scrolled (215, 327) with delta (0, 0)
Screenshot: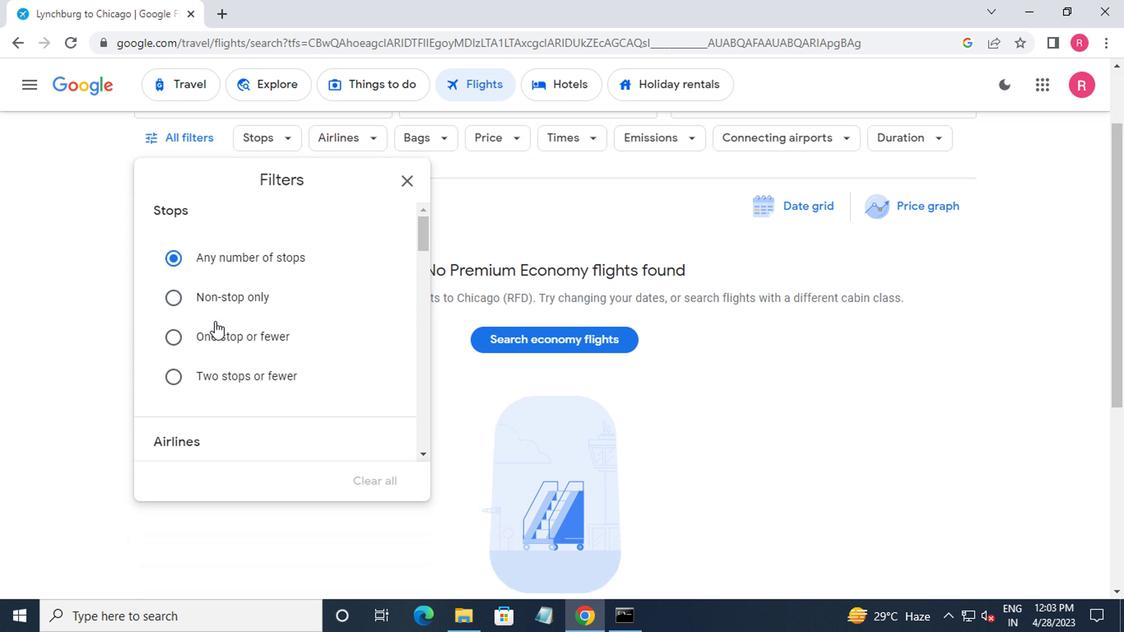 
Action: Mouse moved to (217, 331)
Screenshot: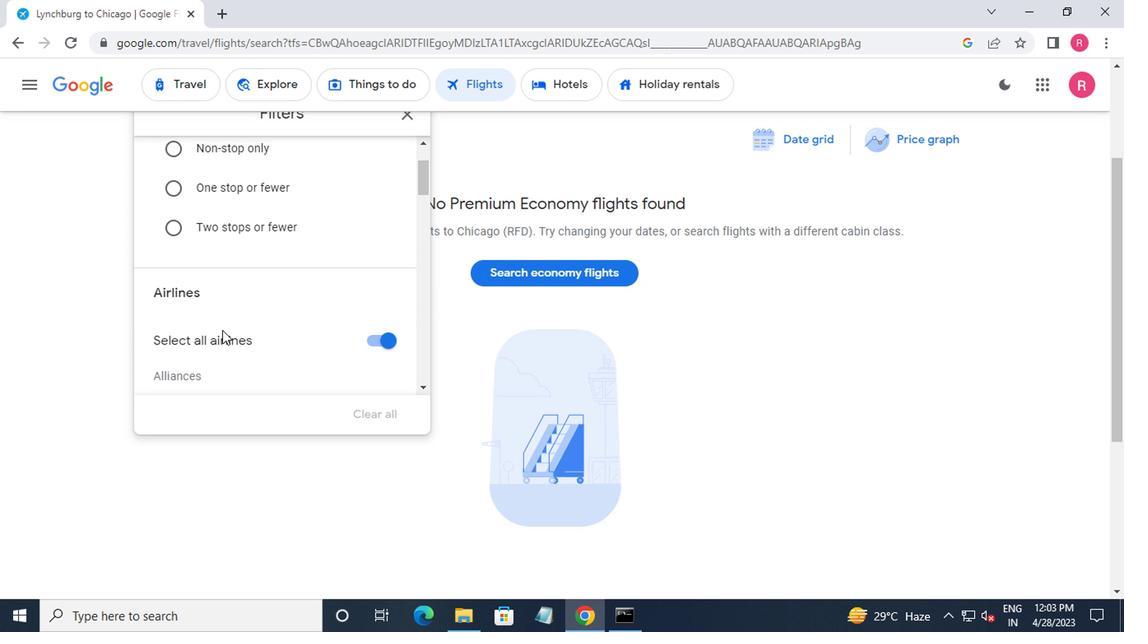 
Action: Mouse scrolled (217, 330) with delta (0, -1)
Screenshot: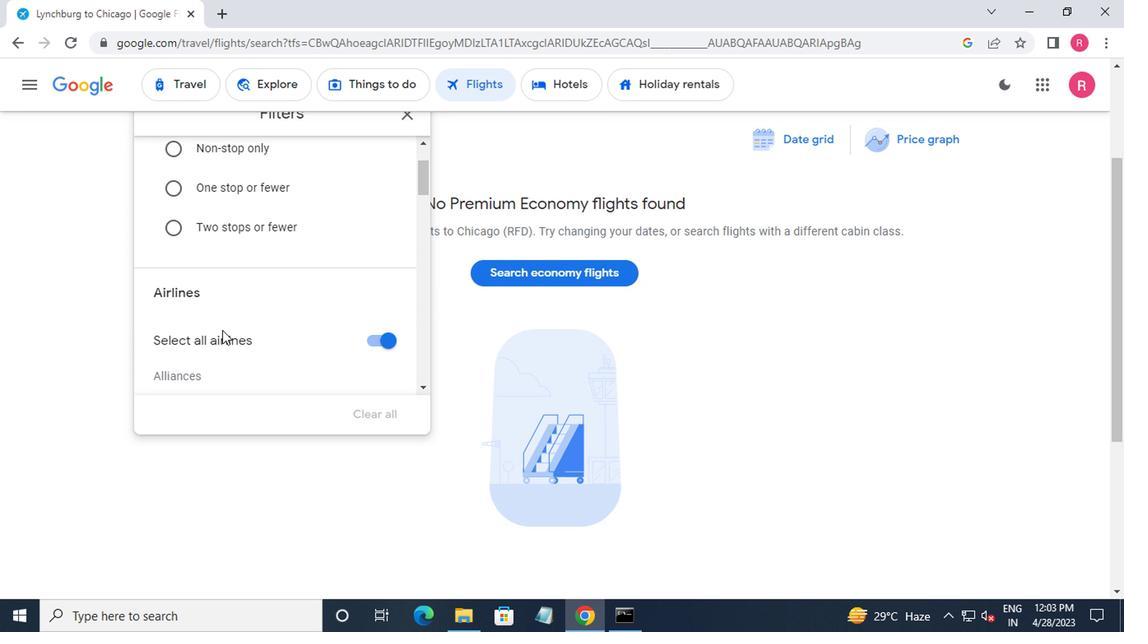 
Action: Mouse scrolled (217, 330) with delta (0, -1)
Screenshot: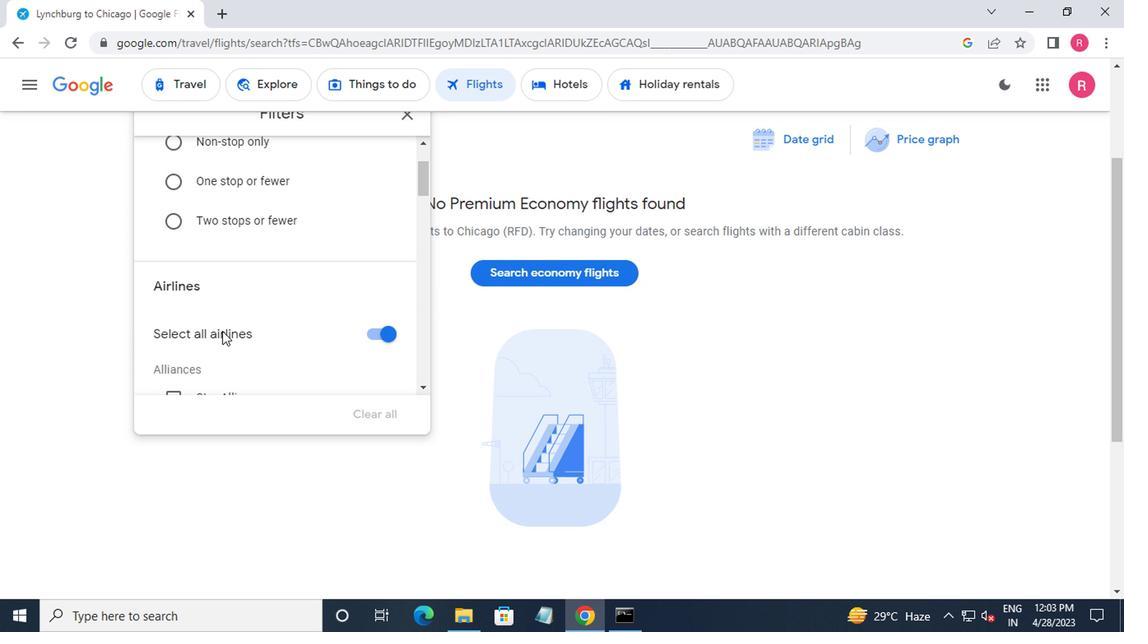 
Action: Mouse scrolled (217, 330) with delta (0, -1)
Screenshot: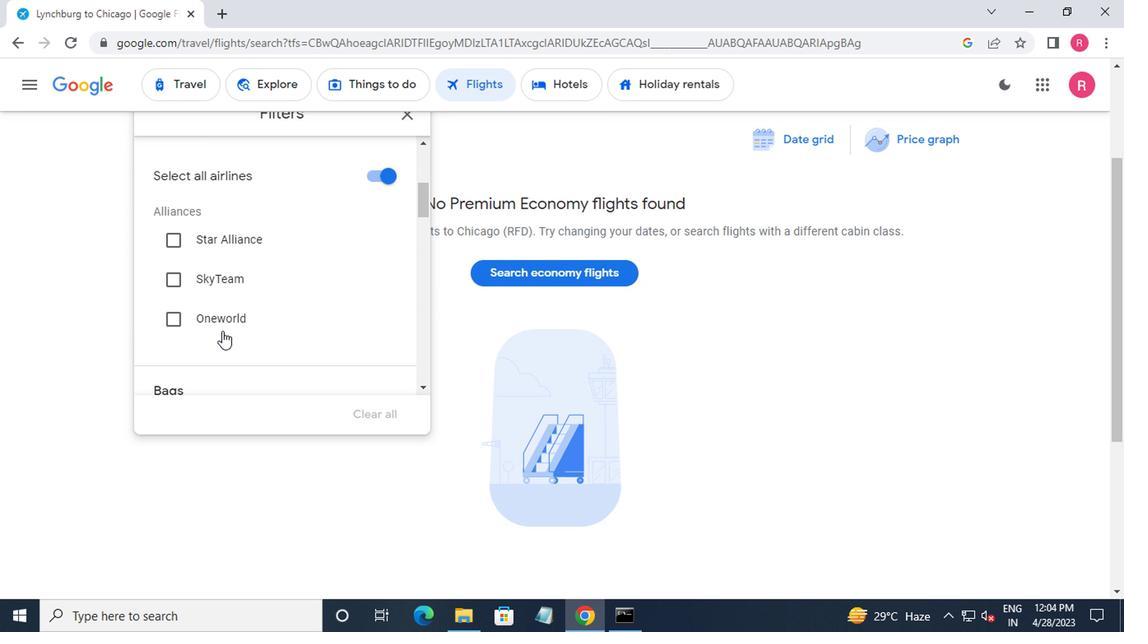 
Action: Mouse moved to (218, 331)
Screenshot: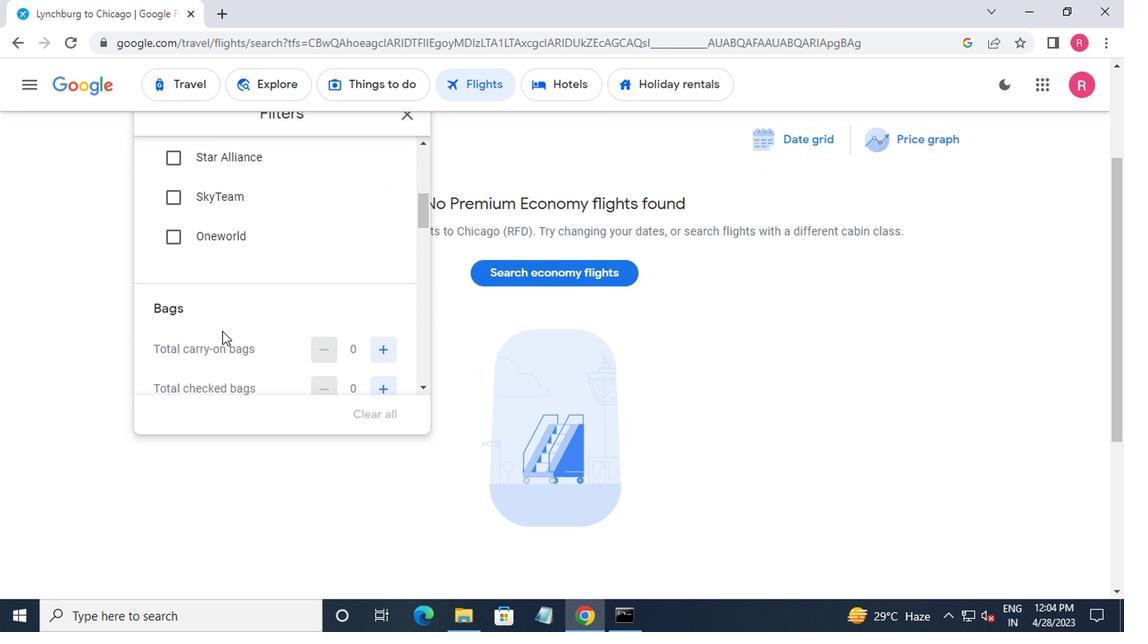 
Action: Mouse scrolled (218, 330) with delta (0, -1)
Screenshot: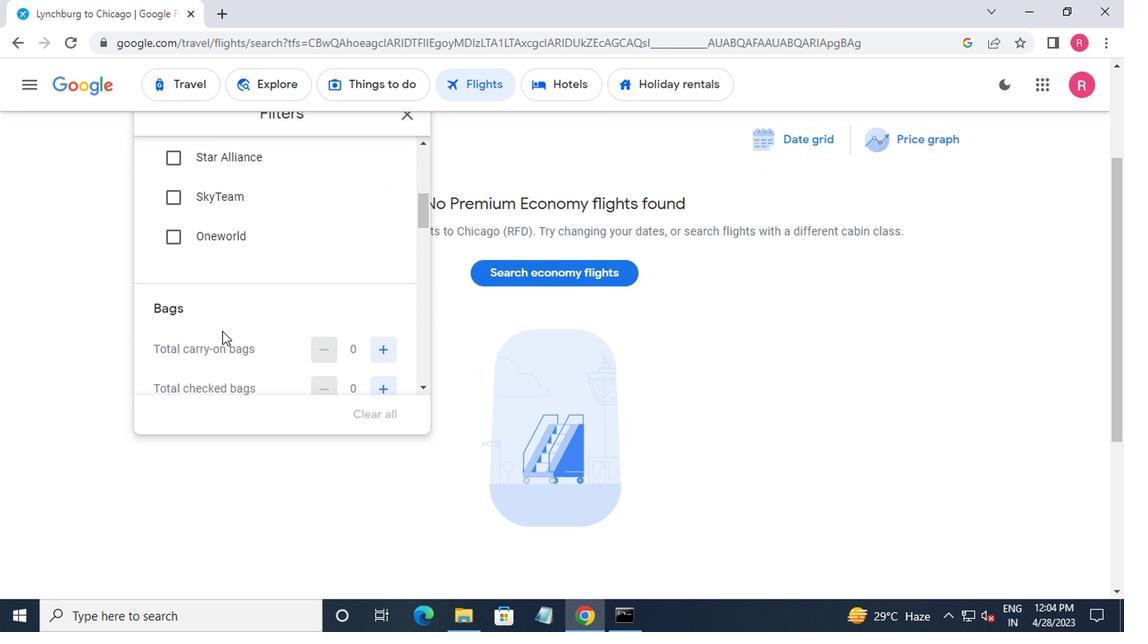 
Action: Mouse moved to (374, 310)
Screenshot: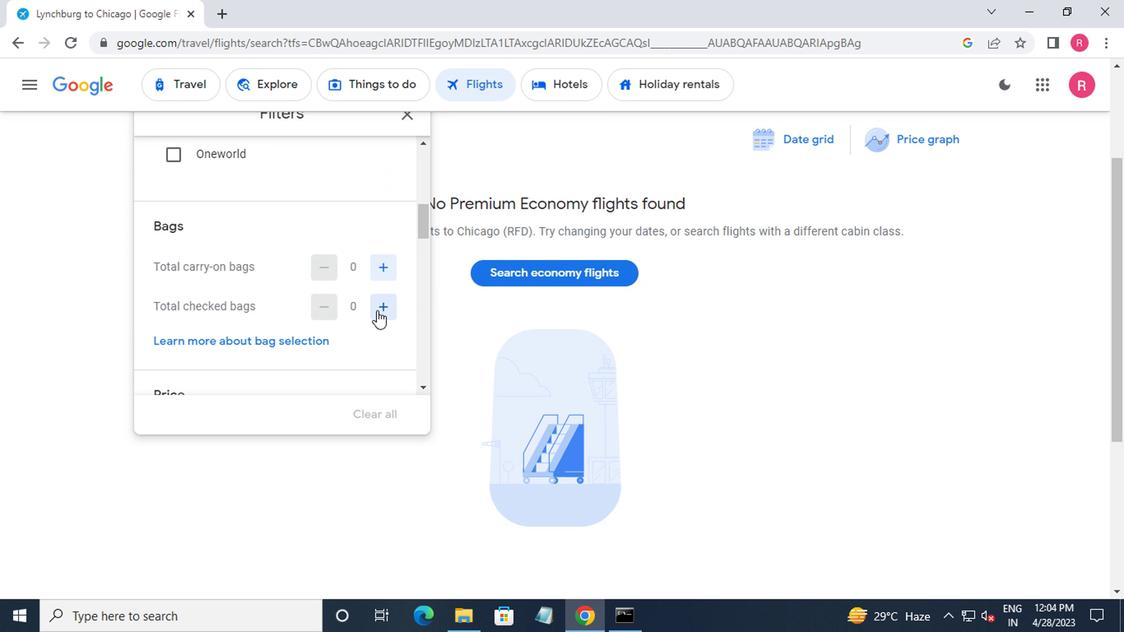 
Action: Mouse pressed left at (374, 310)
Screenshot: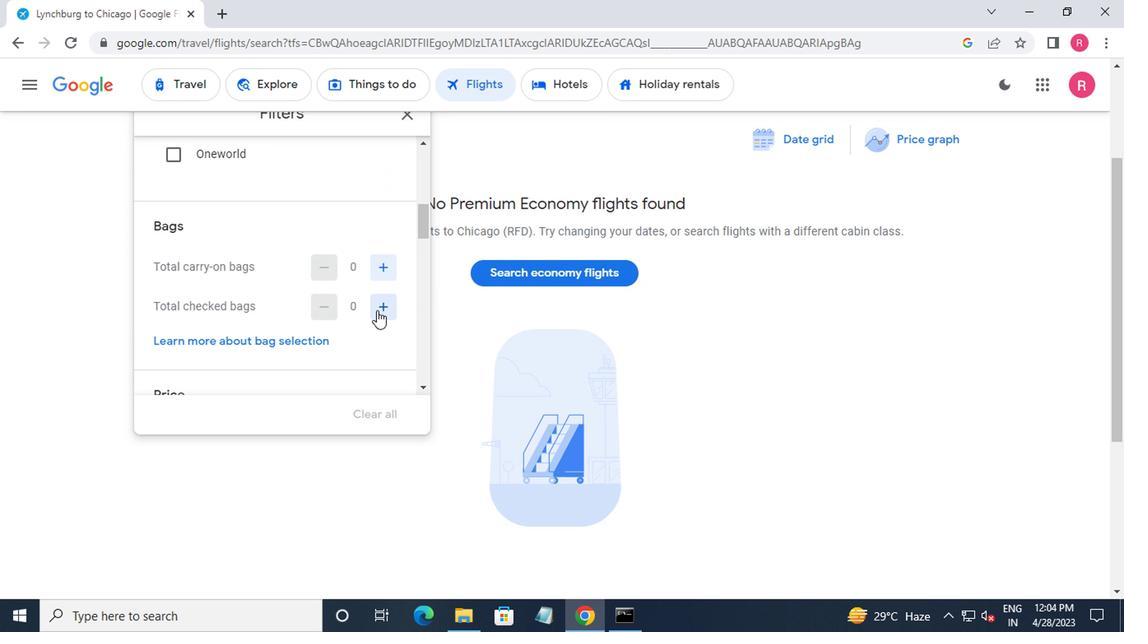 
Action: Mouse pressed left at (374, 310)
Screenshot: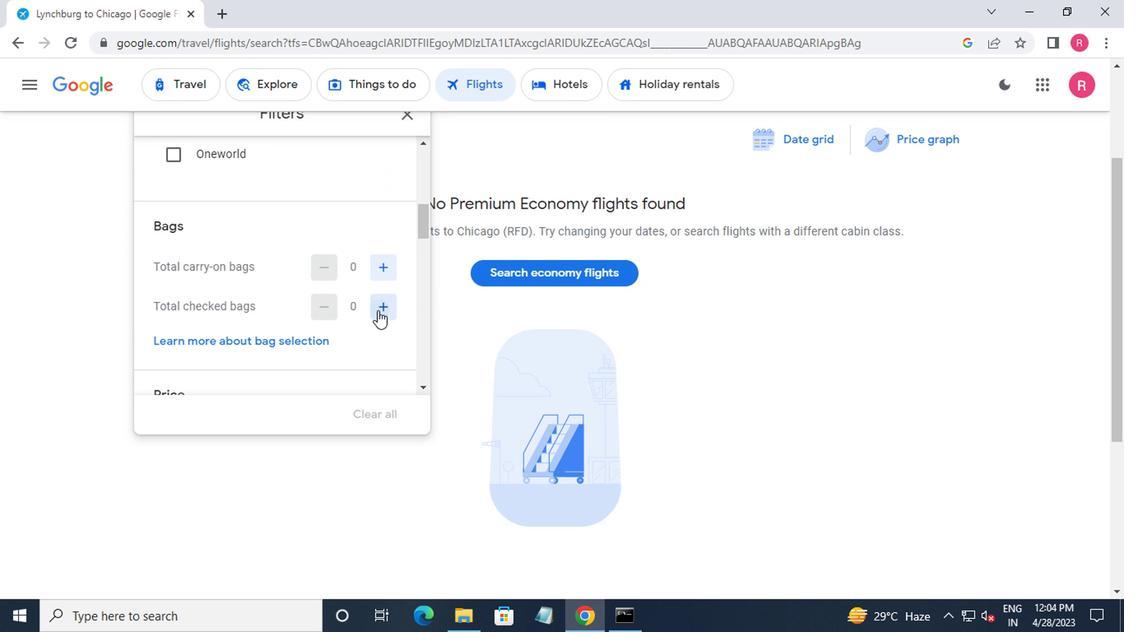 
Action: Mouse pressed left at (374, 310)
Screenshot: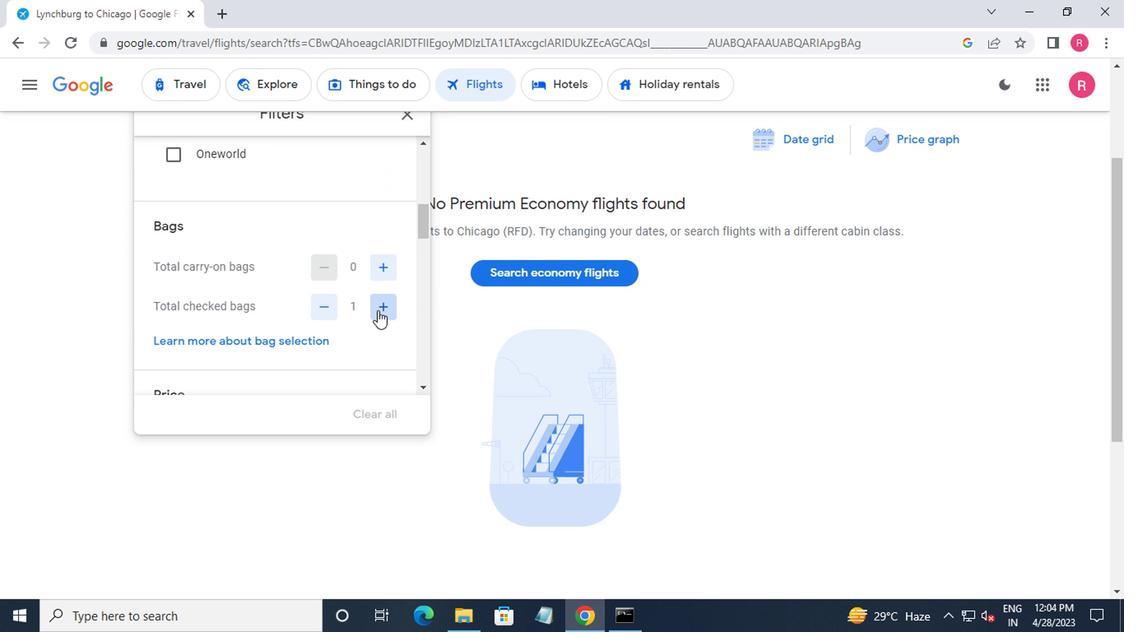 
Action: Mouse pressed left at (374, 310)
Screenshot: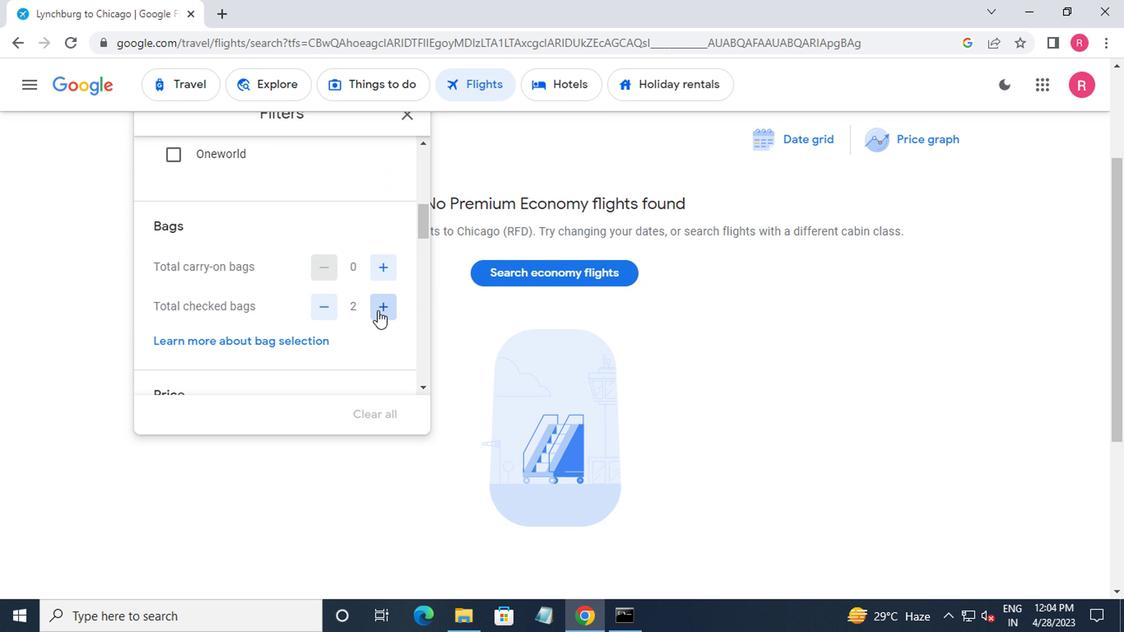
Action: Mouse pressed left at (374, 310)
Screenshot: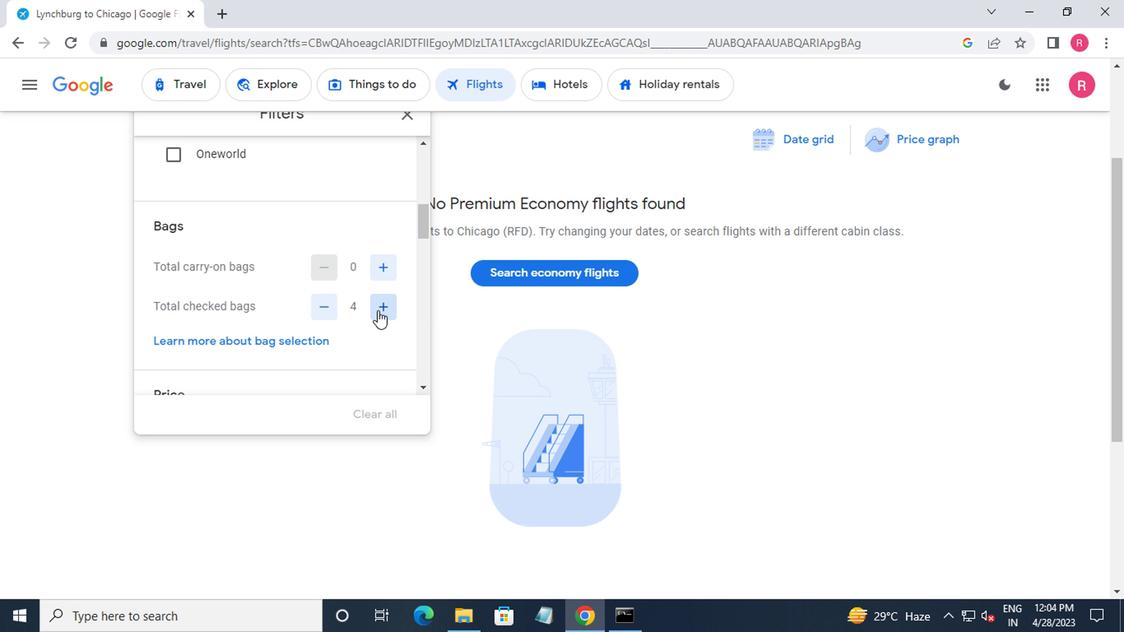 
Action: Mouse scrolled (374, 309) with delta (0, 0)
Screenshot: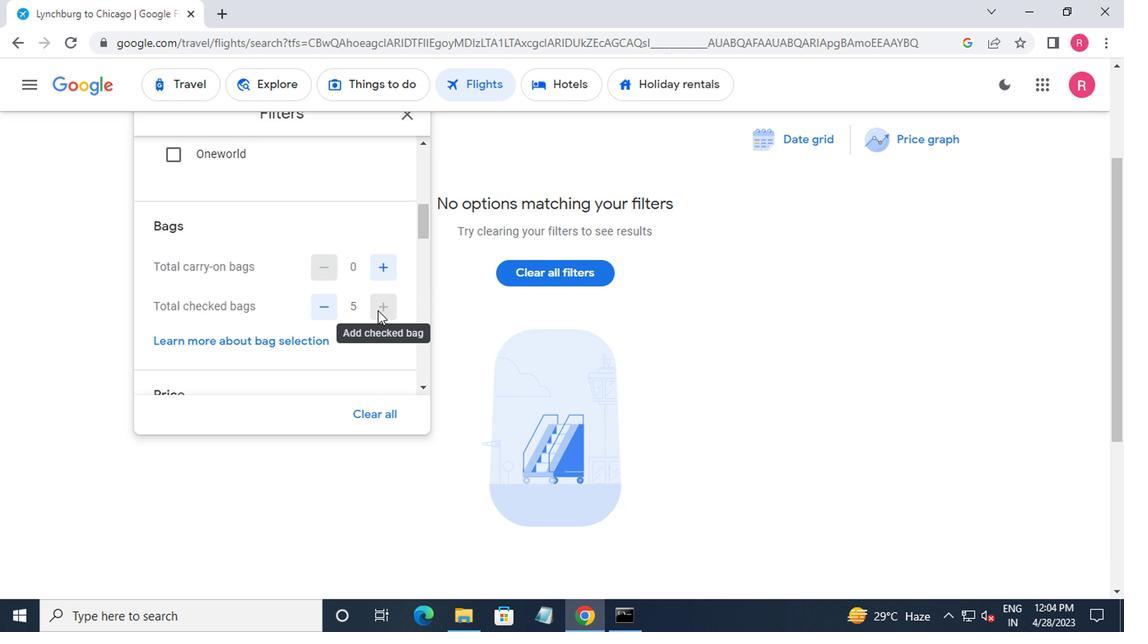 
Action: Mouse scrolled (374, 309) with delta (0, 0)
Screenshot: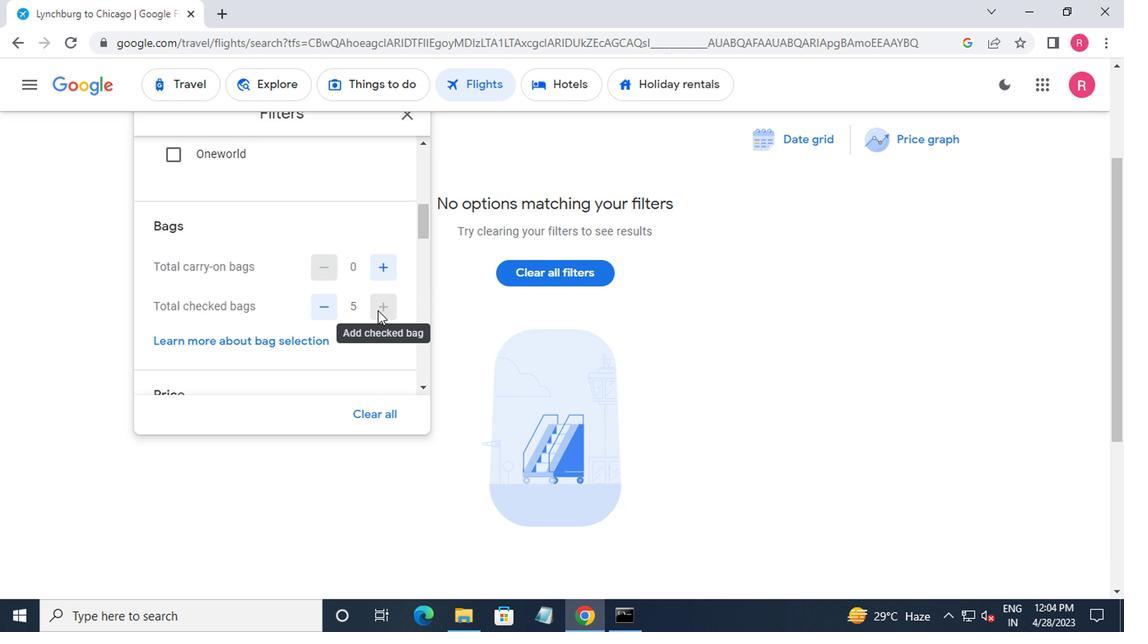 
Action: Mouse moved to (378, 296)
Screenshot: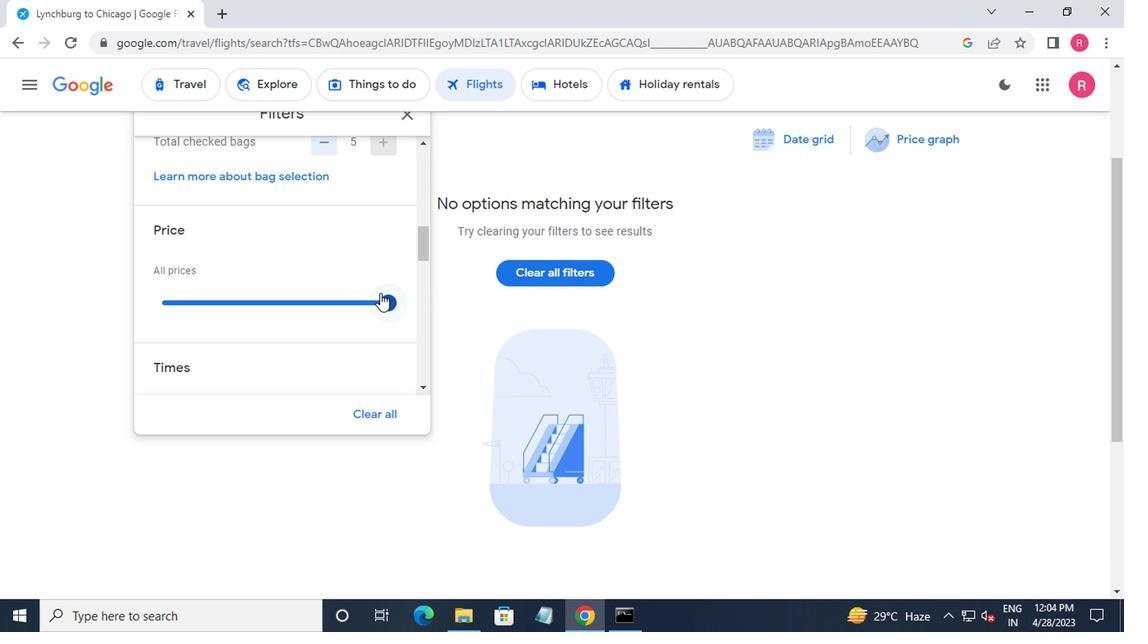 
Action: Mouse pressed left at (378, 296)
Screenshot: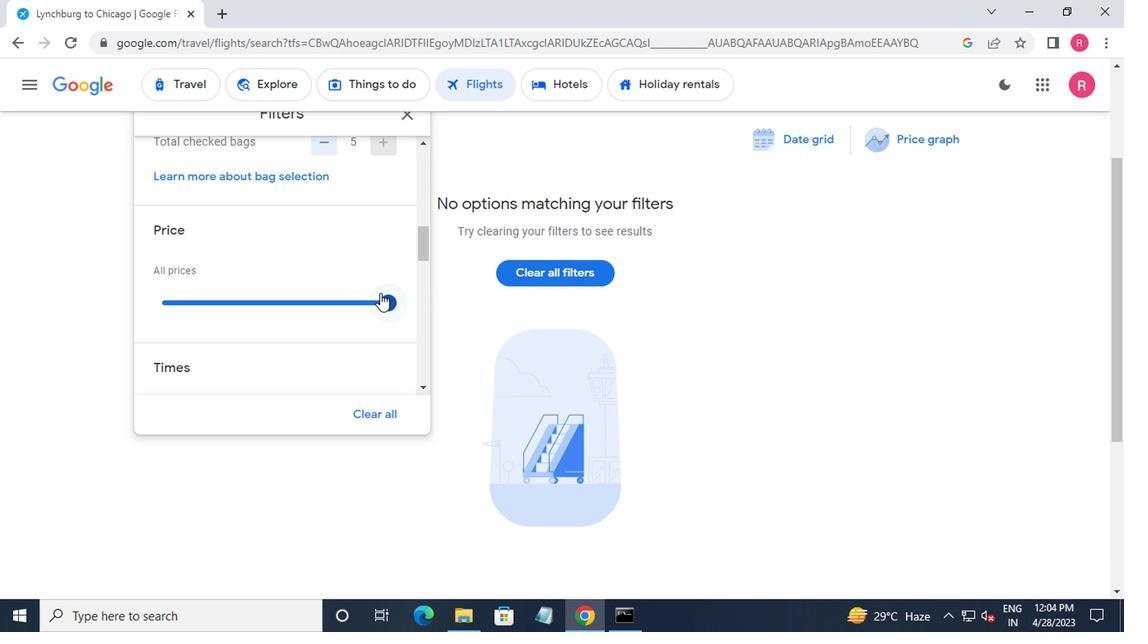 
Action: Mouse moved to (389, 298)
Screenshot: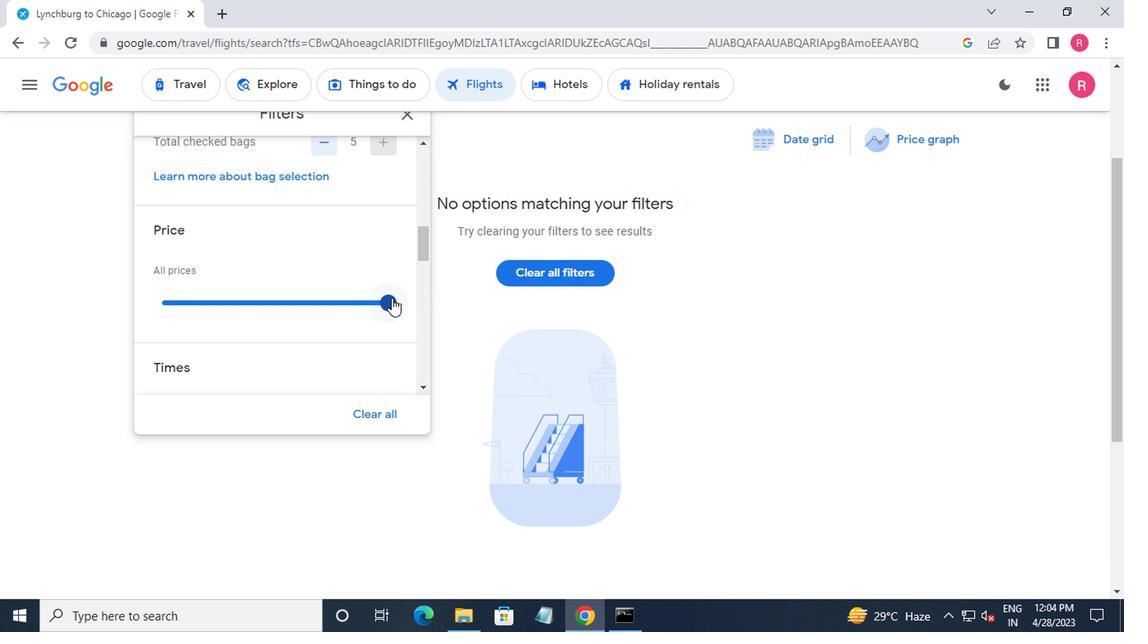 
Action: Mouse scrolled (389, 298) with delta (0, 0)
Screenshot: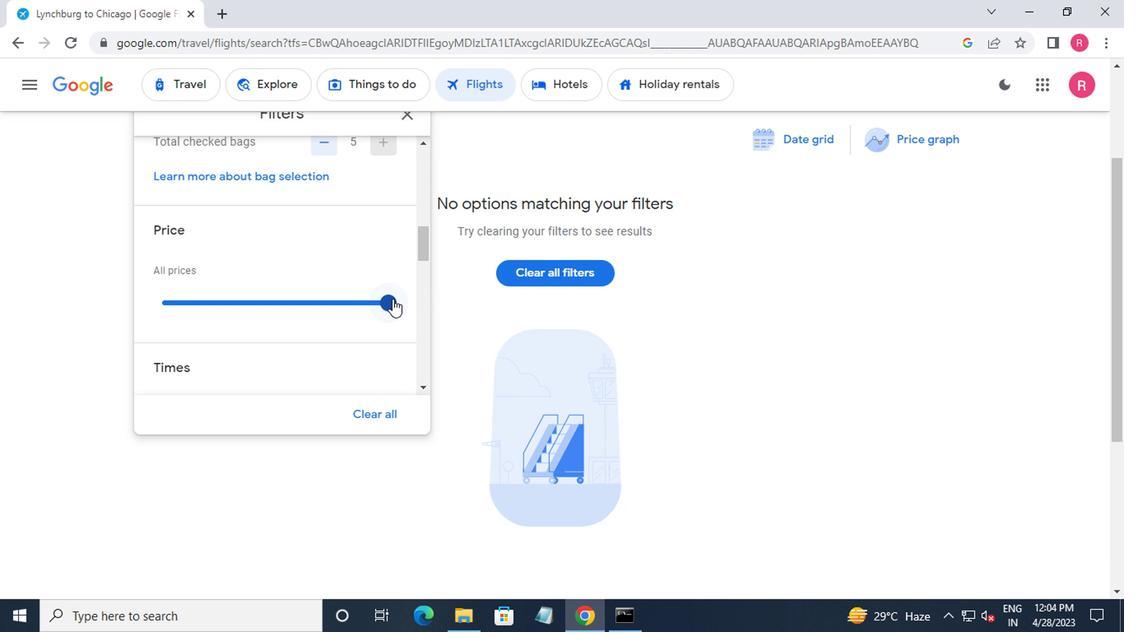 
Action: Mouse scrolled (389, 298) with delta (0, 0)
Screenshot: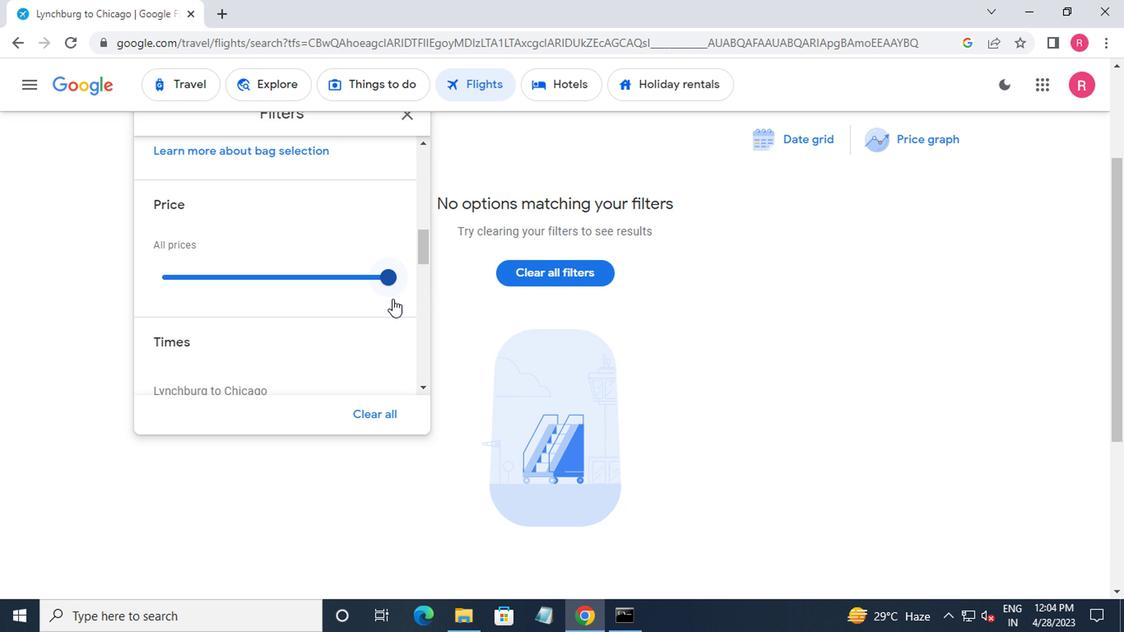 
Action: Mouse scrolled (389, 298) with delta (0, 0)
Screenshot: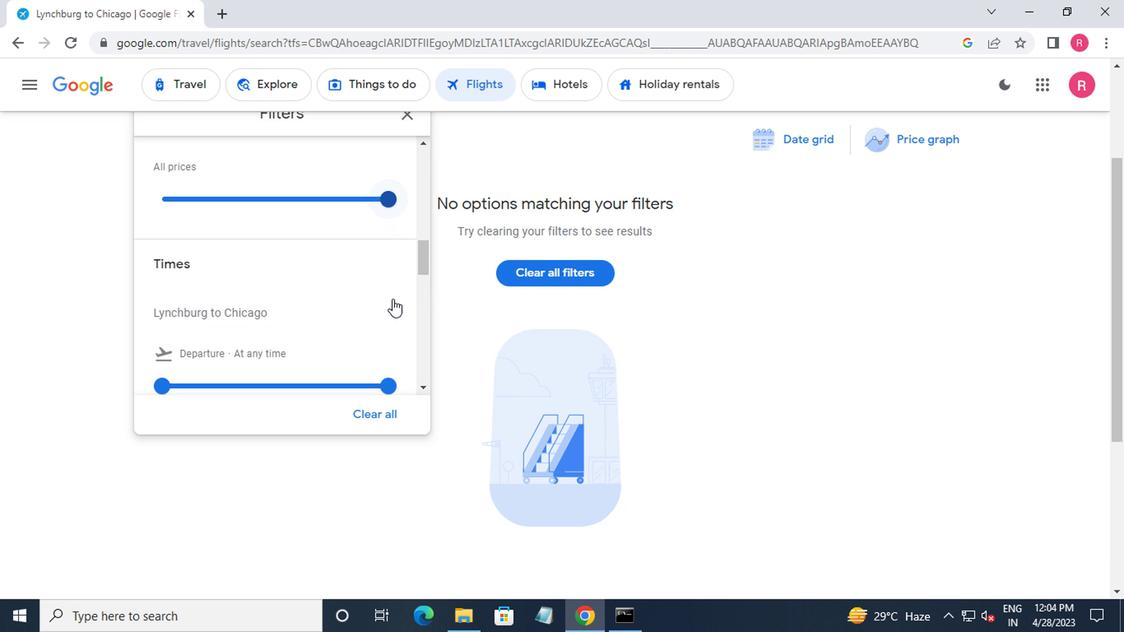 
Action: Mouse moved to (159, 243)
Screenshot: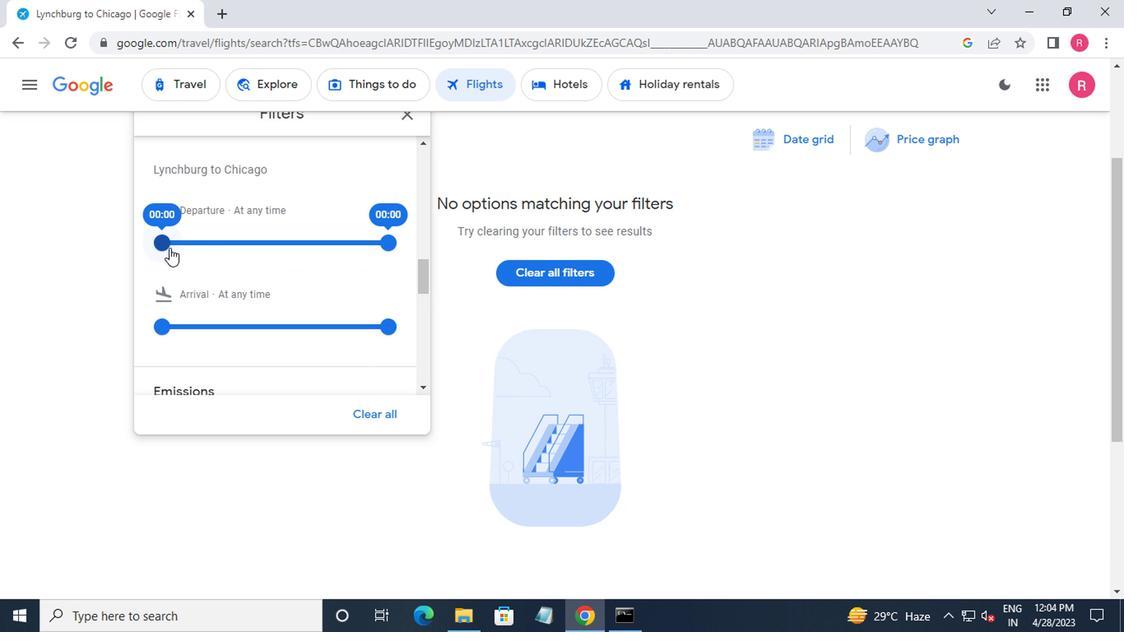 
Action: Mouse pressed left at (159, 243)
Screenshot: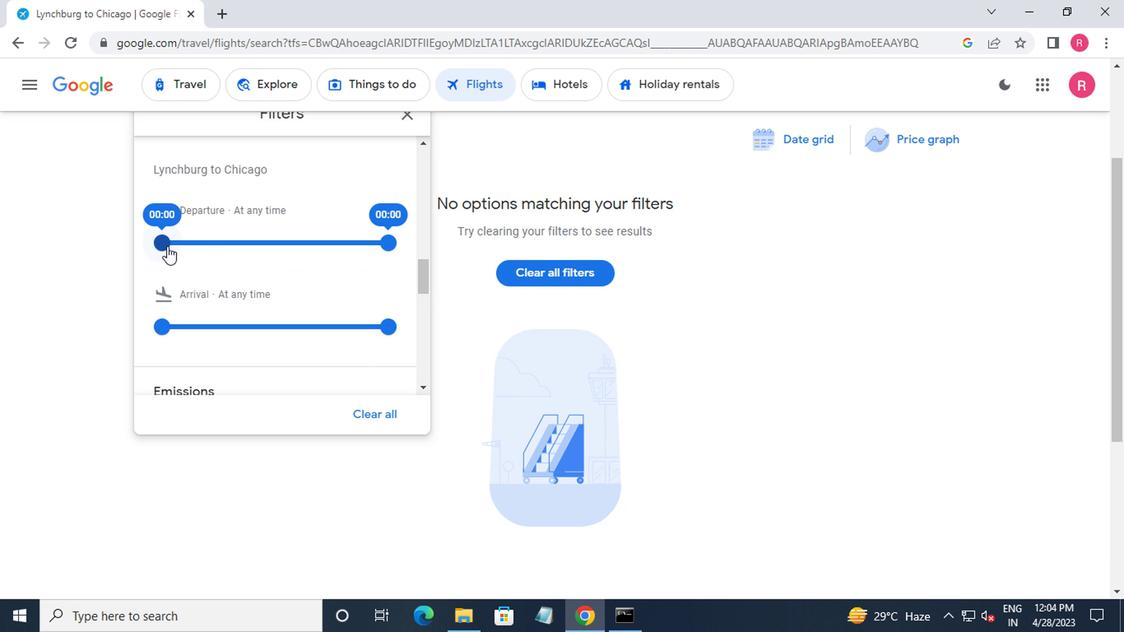 
Action: Mouse moved to (395, 122)
Screenshot: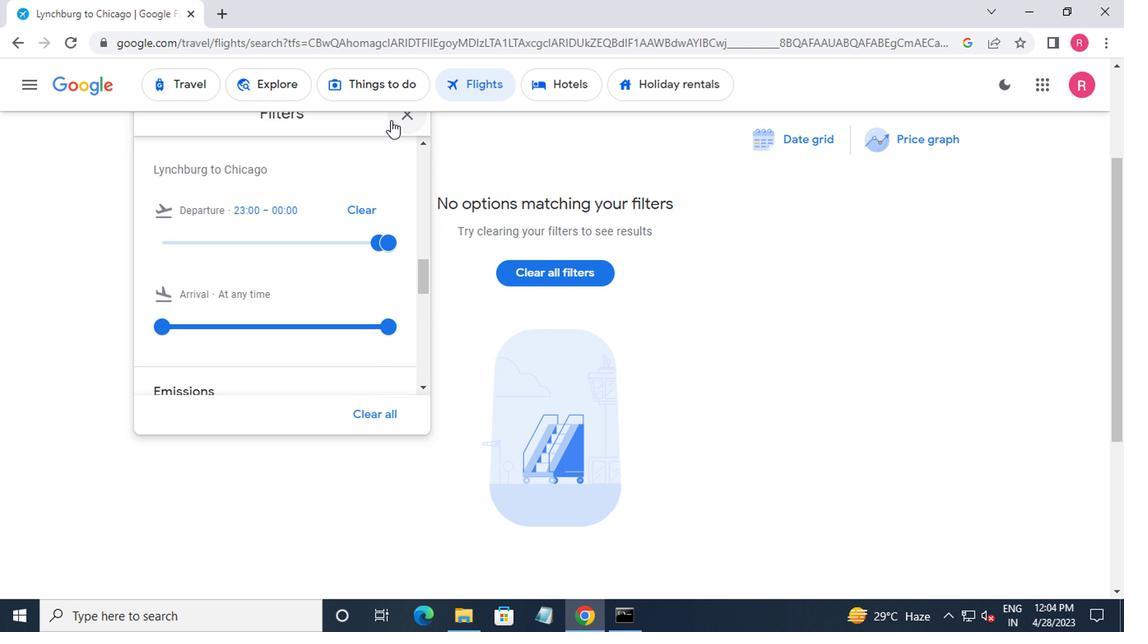 
Action: Mouse pressed left at (395, 122)
Screenshot: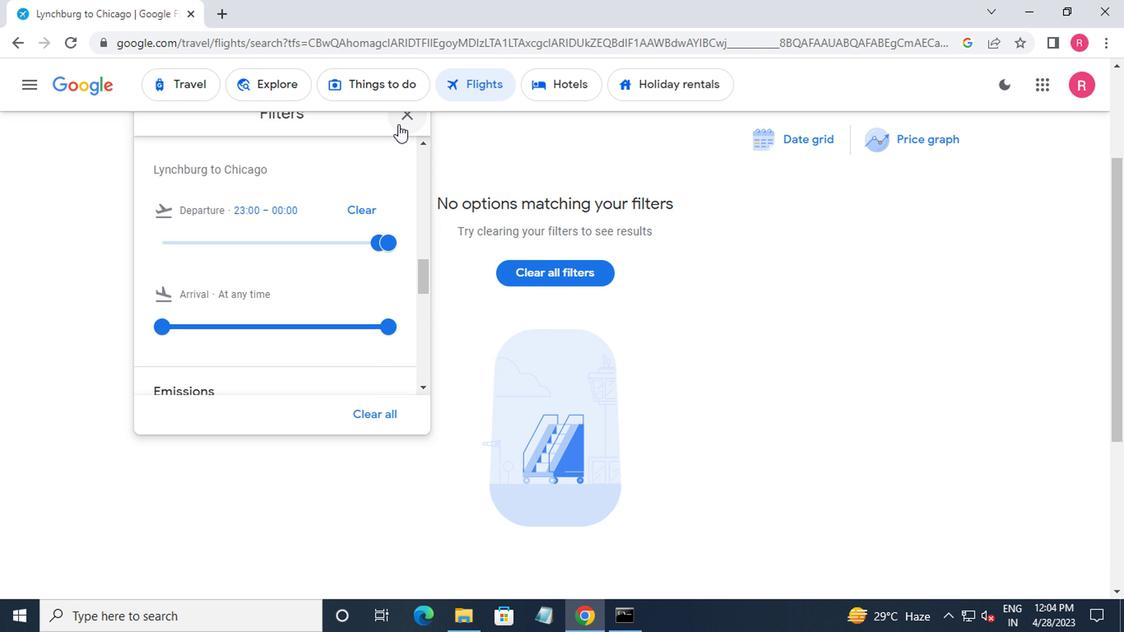 
